 Task: Create a due date automation trigger when advanced on, on the tuesday after a card is due add basic without any labels at 11:00 AM.
Action: Mouse moved to (1191, 375)
Screenshot: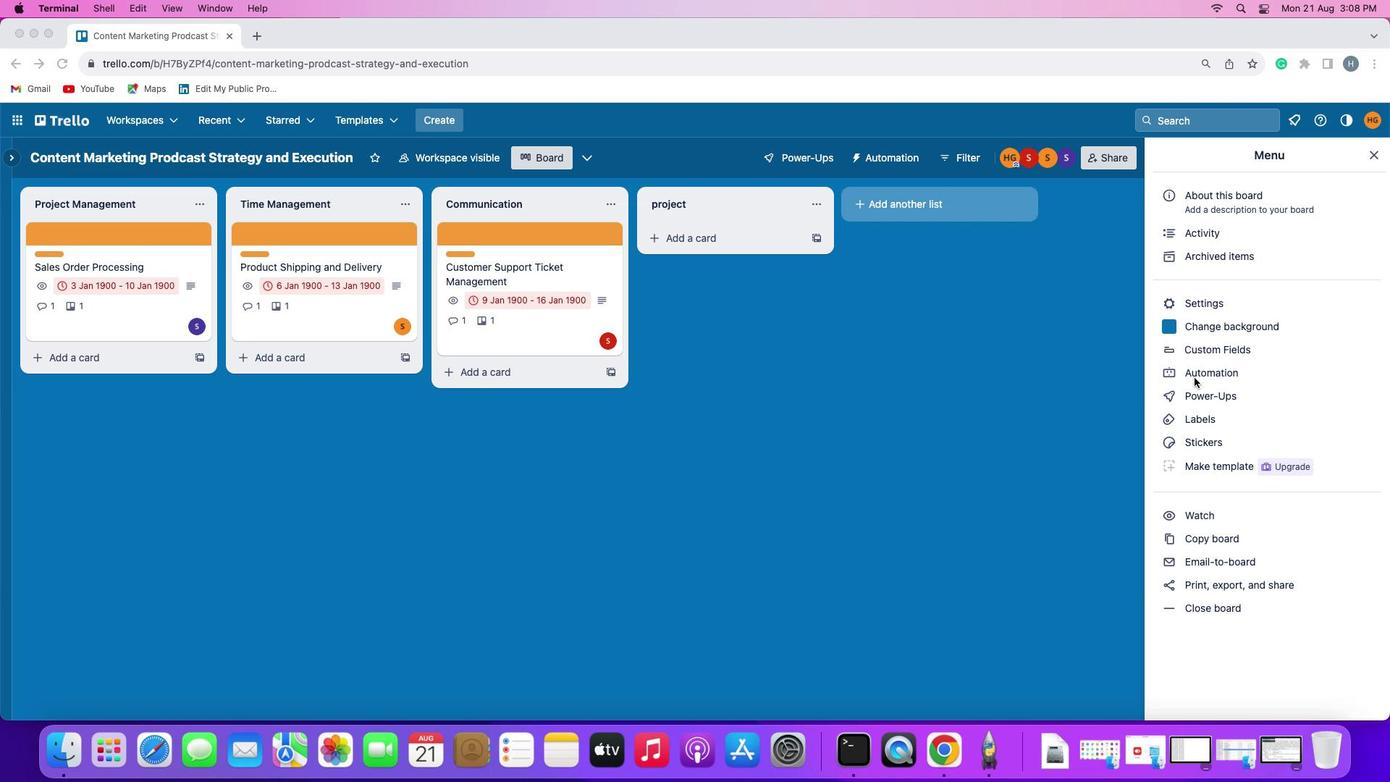 
Action: Mouse pressed left at (1191, 375)
Screenshot: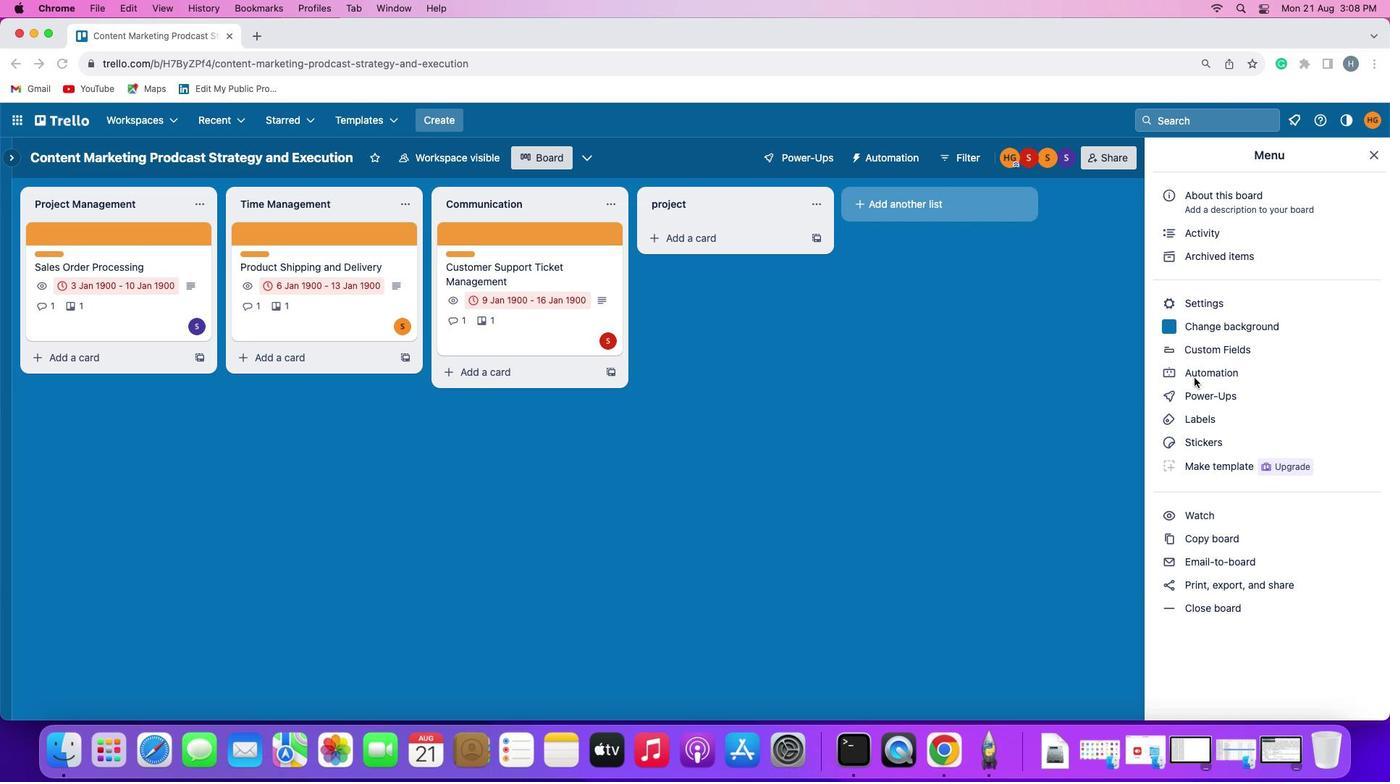 
Action: Mouse pressed left at (1191, 375)
Screenshot: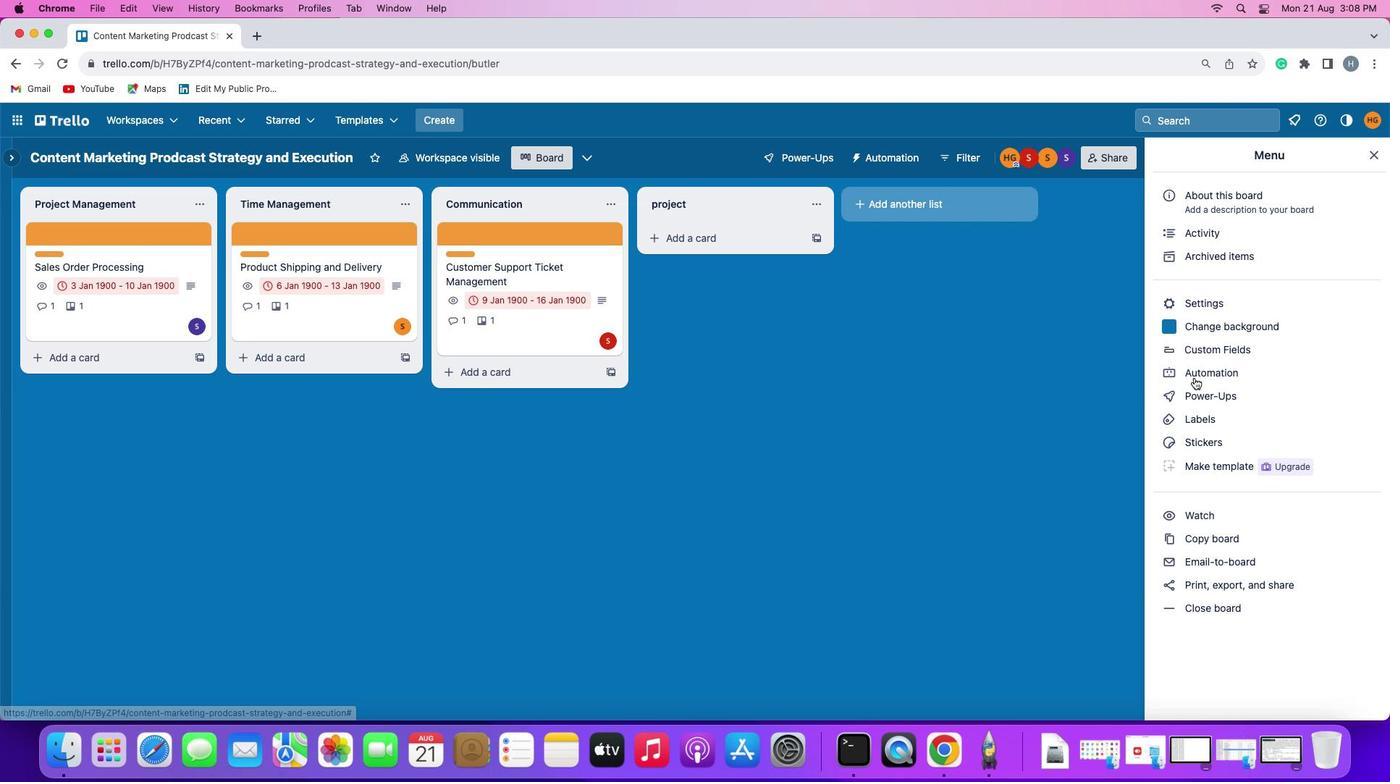 
Action: Mouse moved to (94, 335)
Screenshot: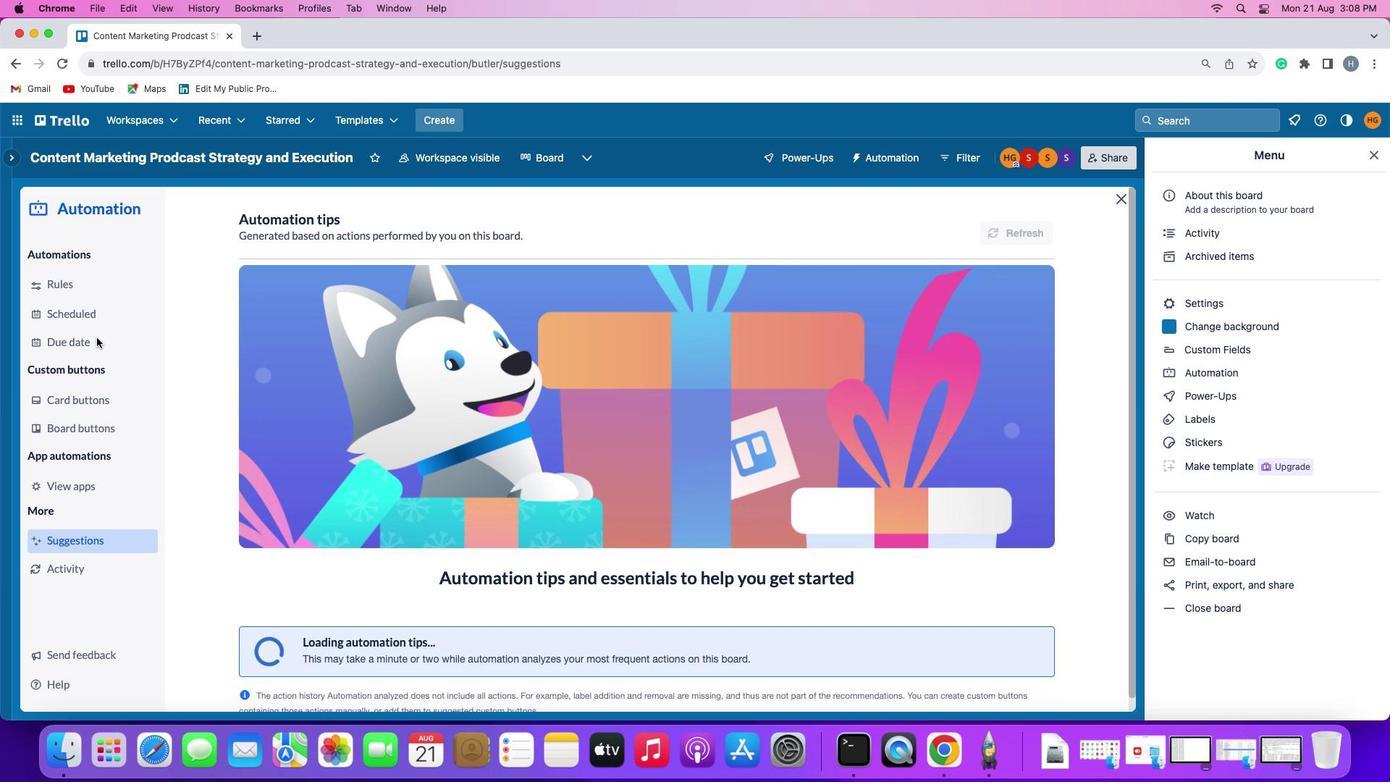 
Action: Mouse pressed left at (94, 335)
Screenshot: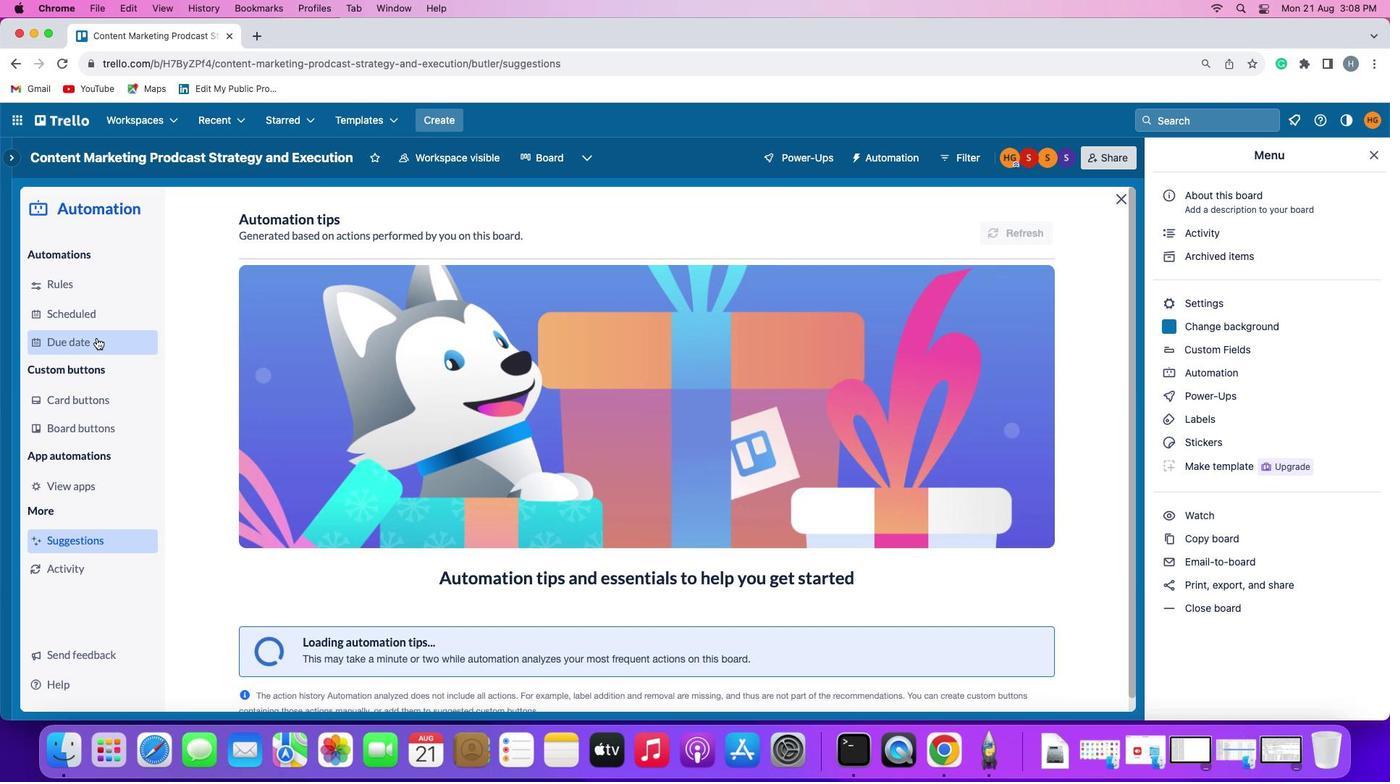 
Action: Mouse moved to (995, 217)
Screenshot: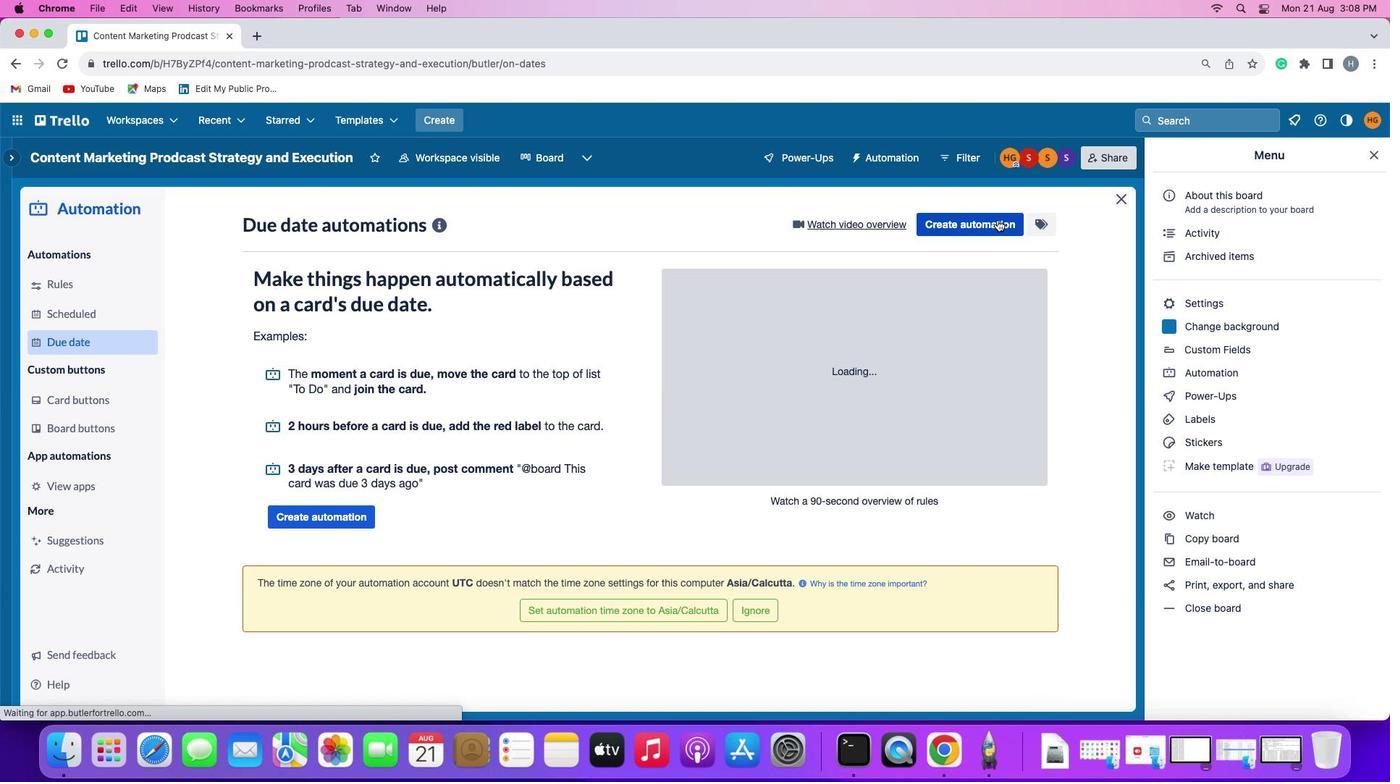 
Action: Mouse pressed left at (995, 217)
Screenshot: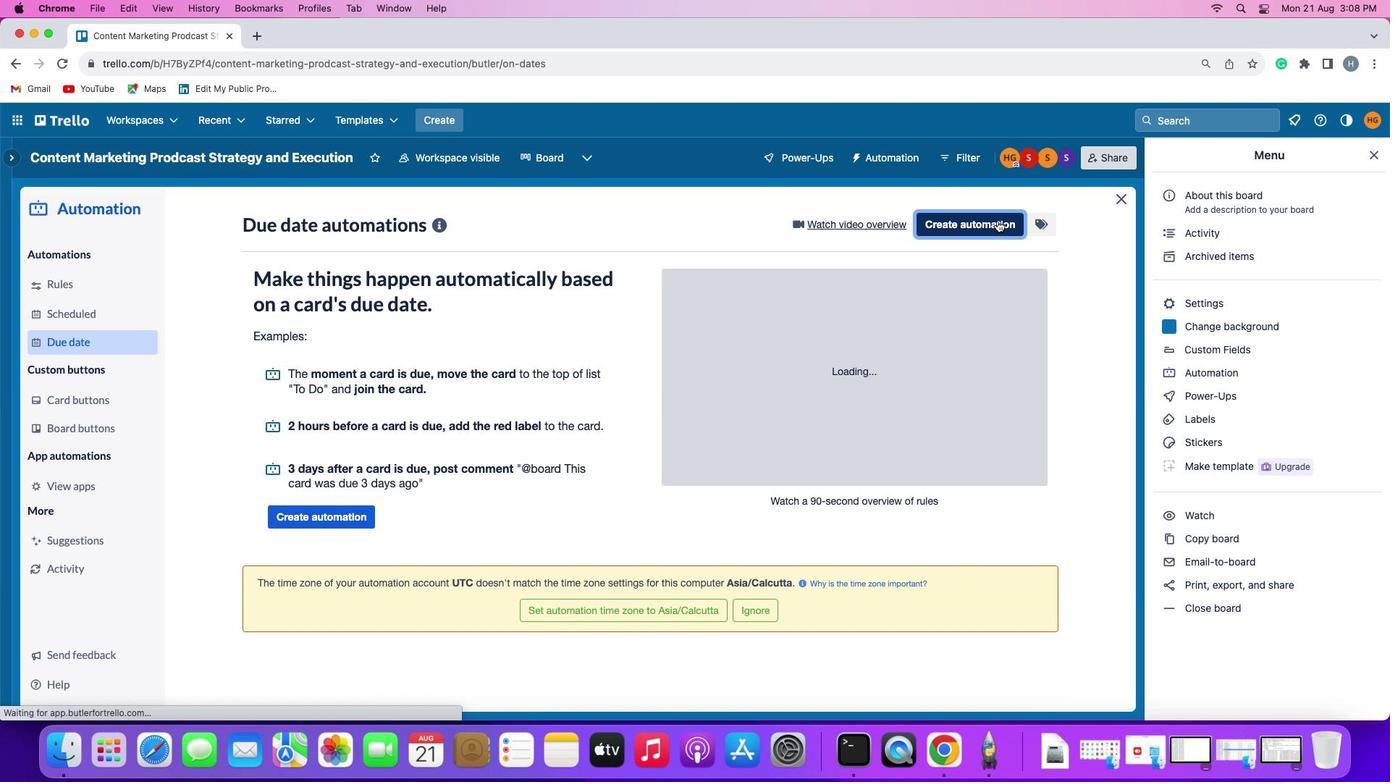 
Action: Mouse moved to (280, 356)
Screenshot: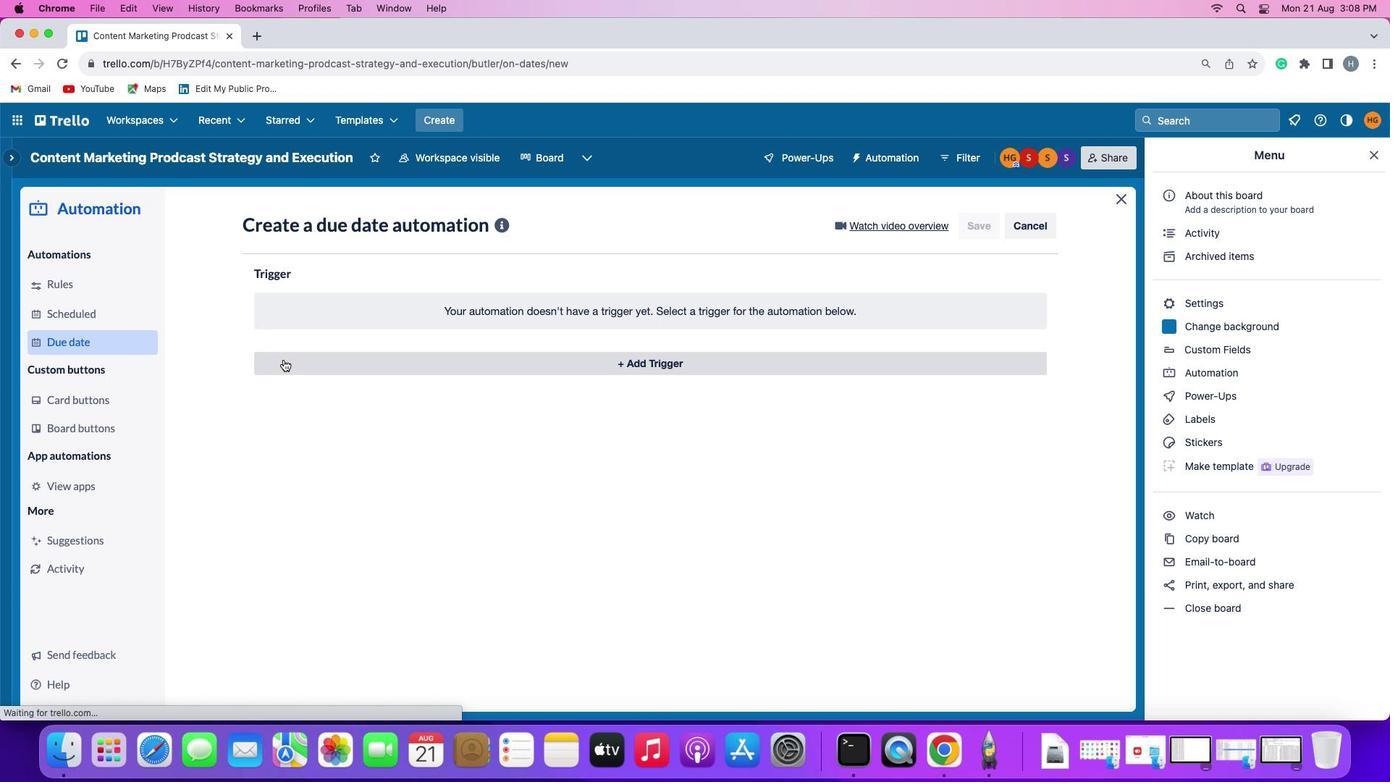 
Action: Mouse pressed left at (280, 356)
Screenshot: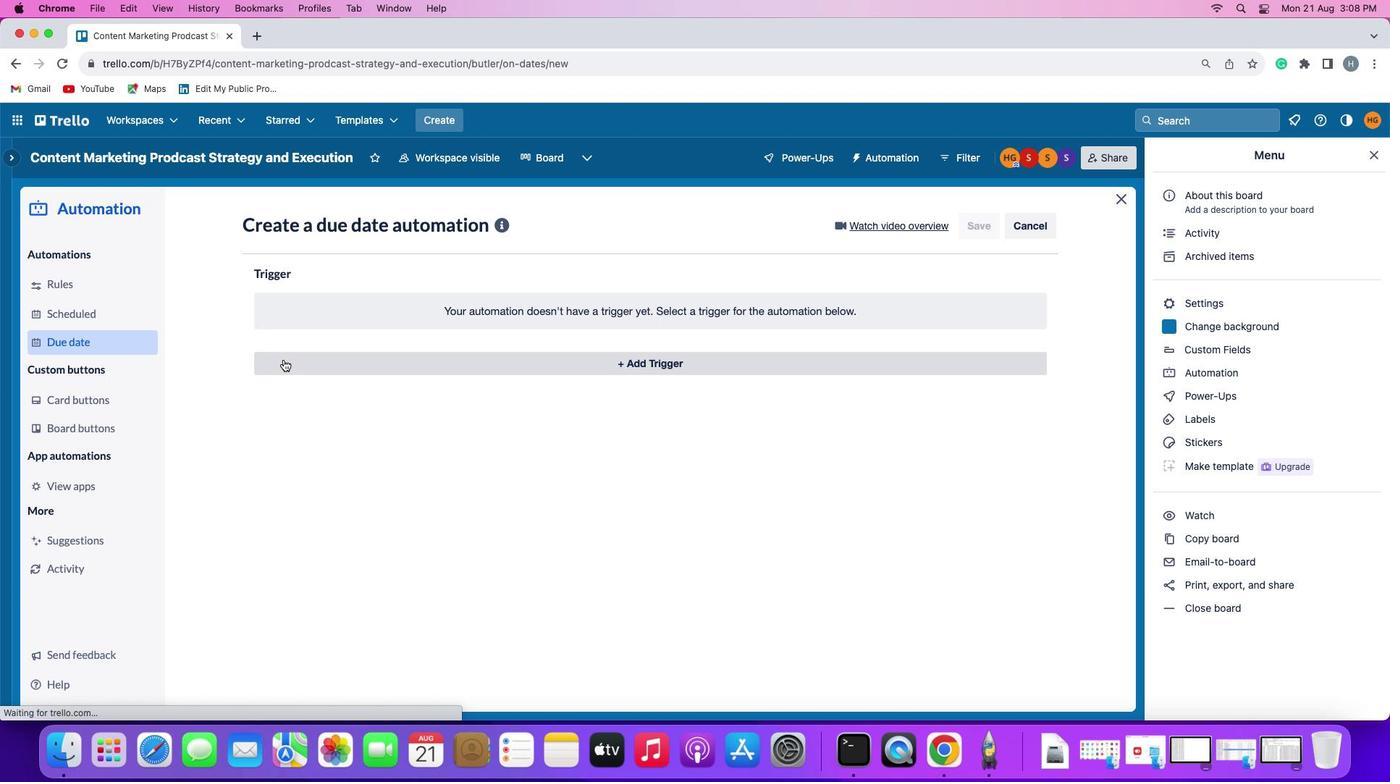 
Action: Mouse moved to (328, 631)
Screenshot: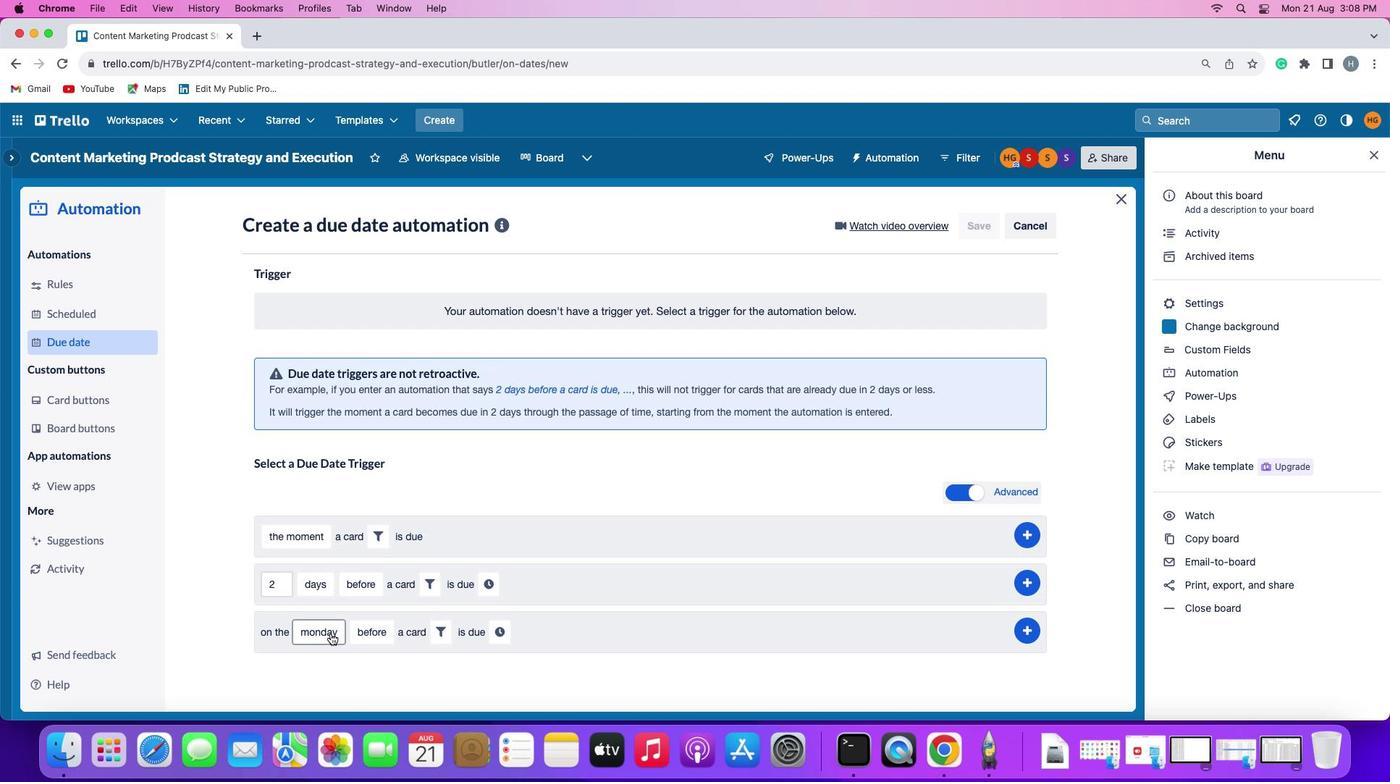 
Action: Mouse pressed left at (328, 631)
Screenshot: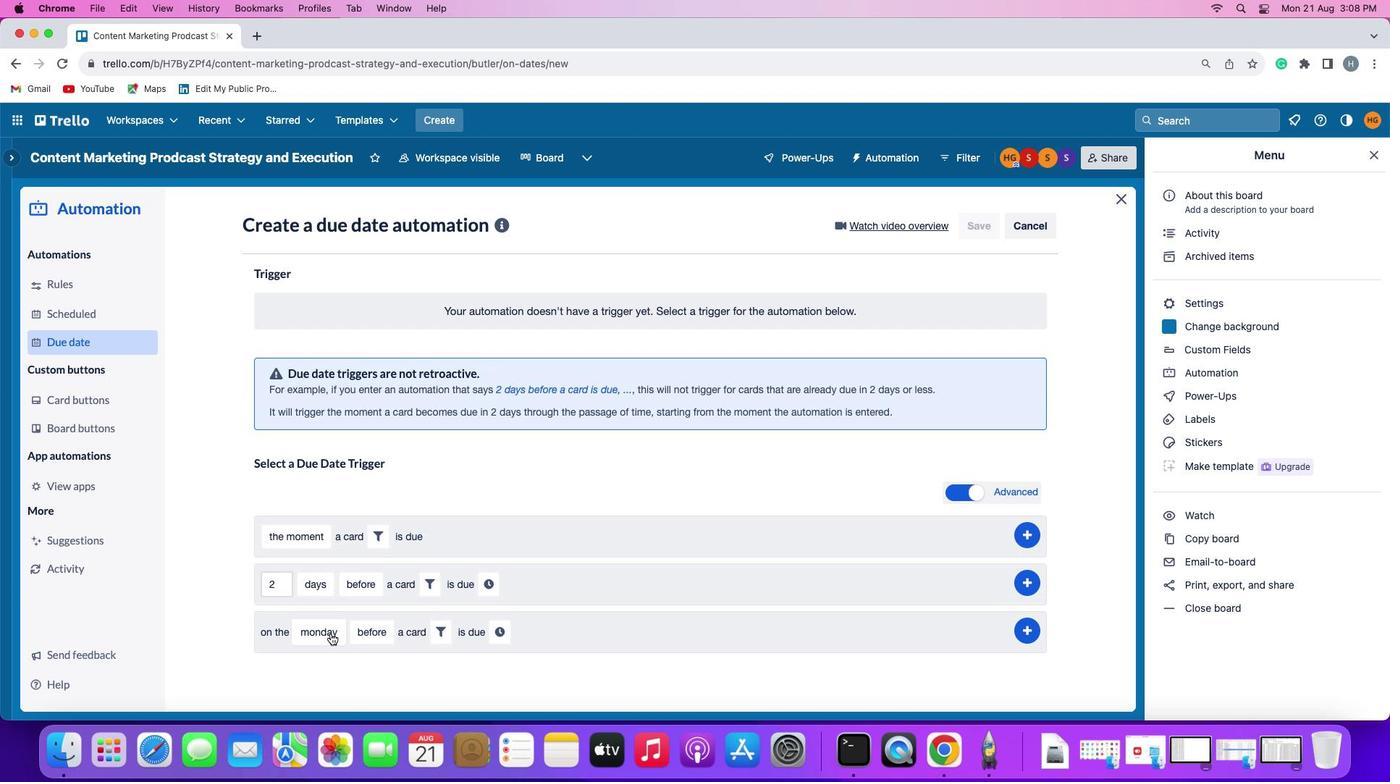 
Action: Mouse moved to (349, 455)
Screenshot: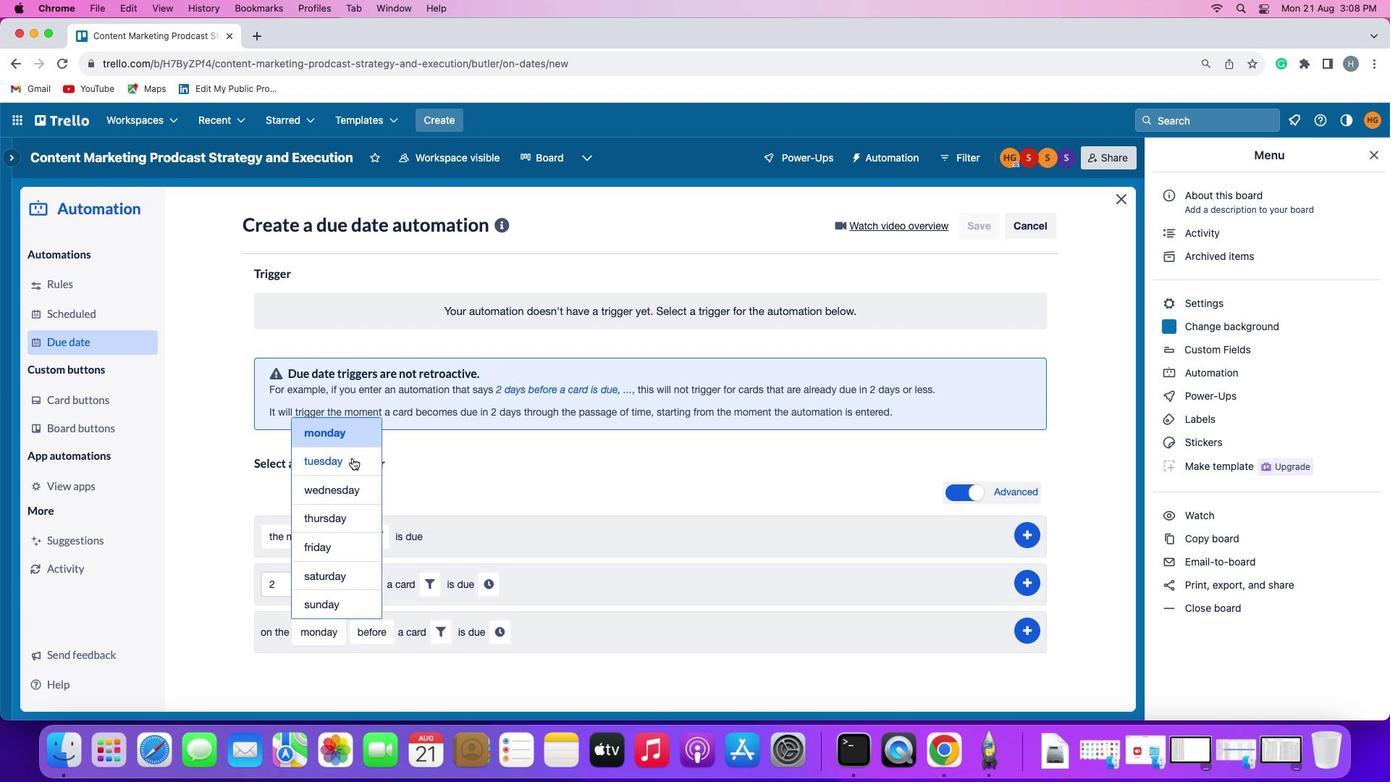 
Action: Mouse pressed left at (349, 455)
Screenshot: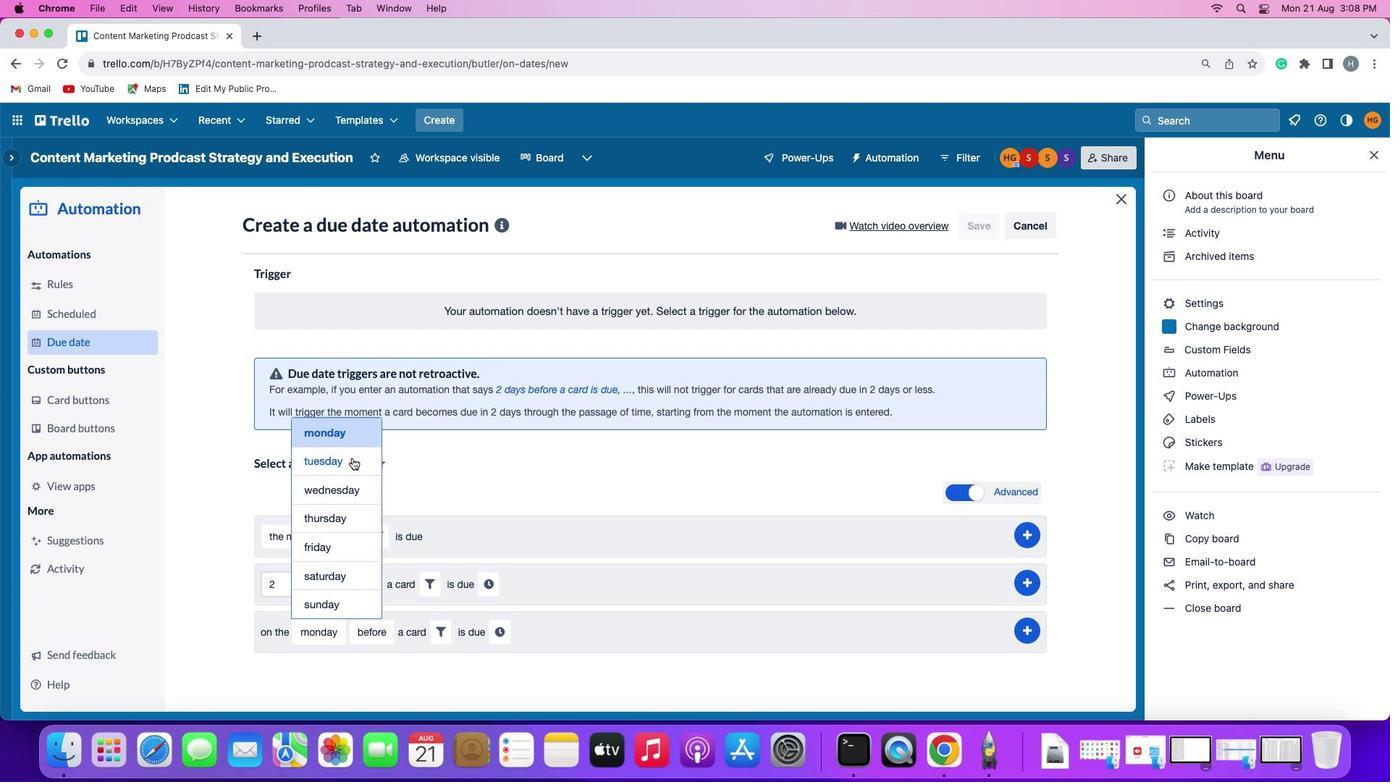 
Action: Mouse moved to (368, 629)
Screenshot: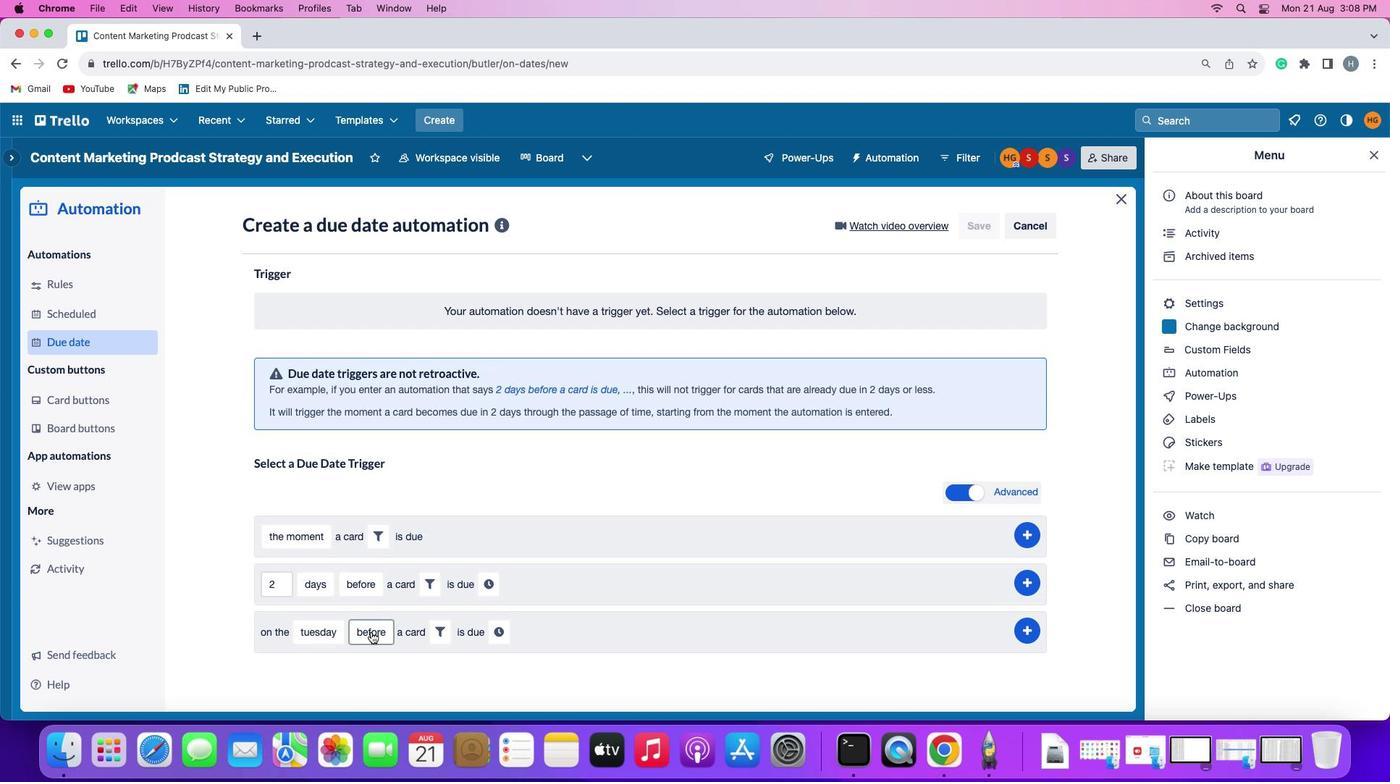 
Action: Mouse pressed left at (368, 629)
Screenshot: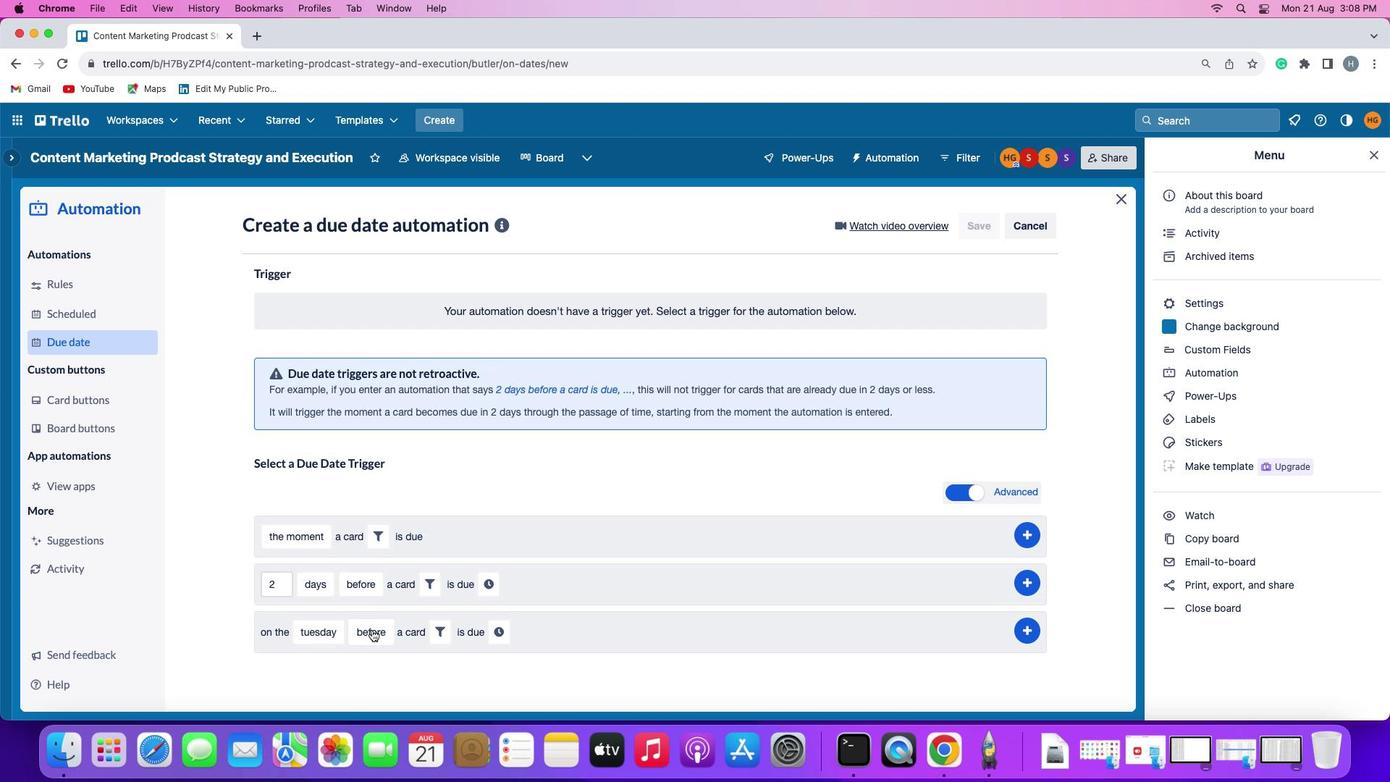 
Action: Mouse moved to (389, 544)
Screenshot: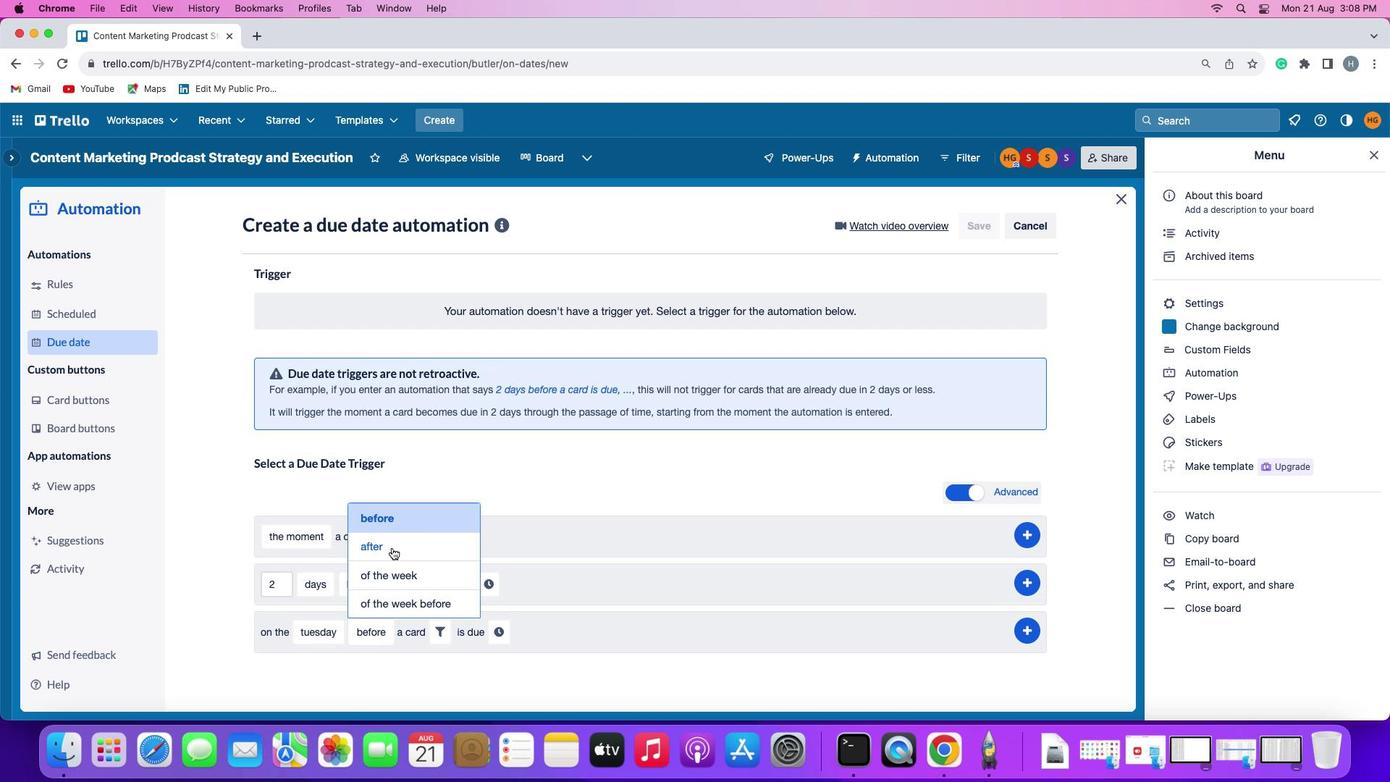 
Action: Mouse pressed left at (389, 544)
Screenshot: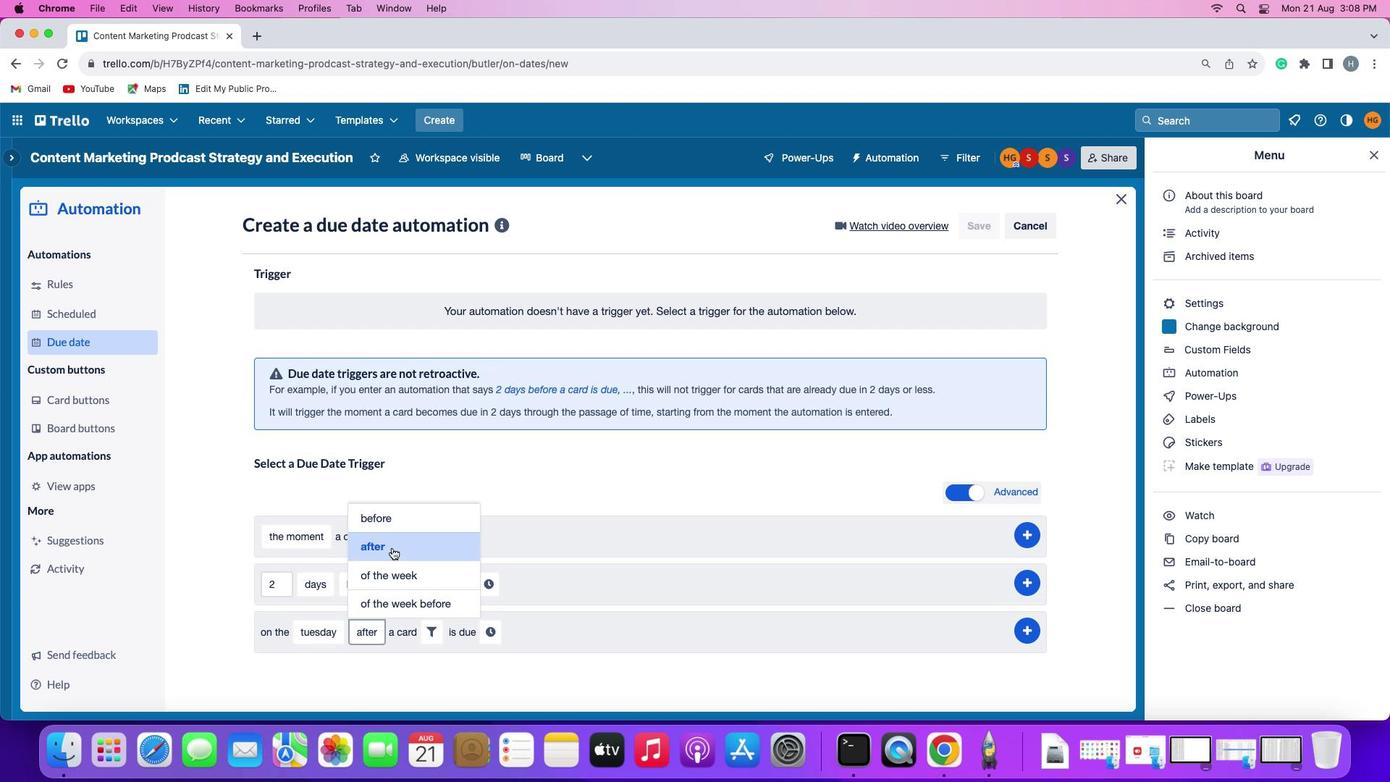 
Action: Mouse moved to (428, 626)
Screenshot: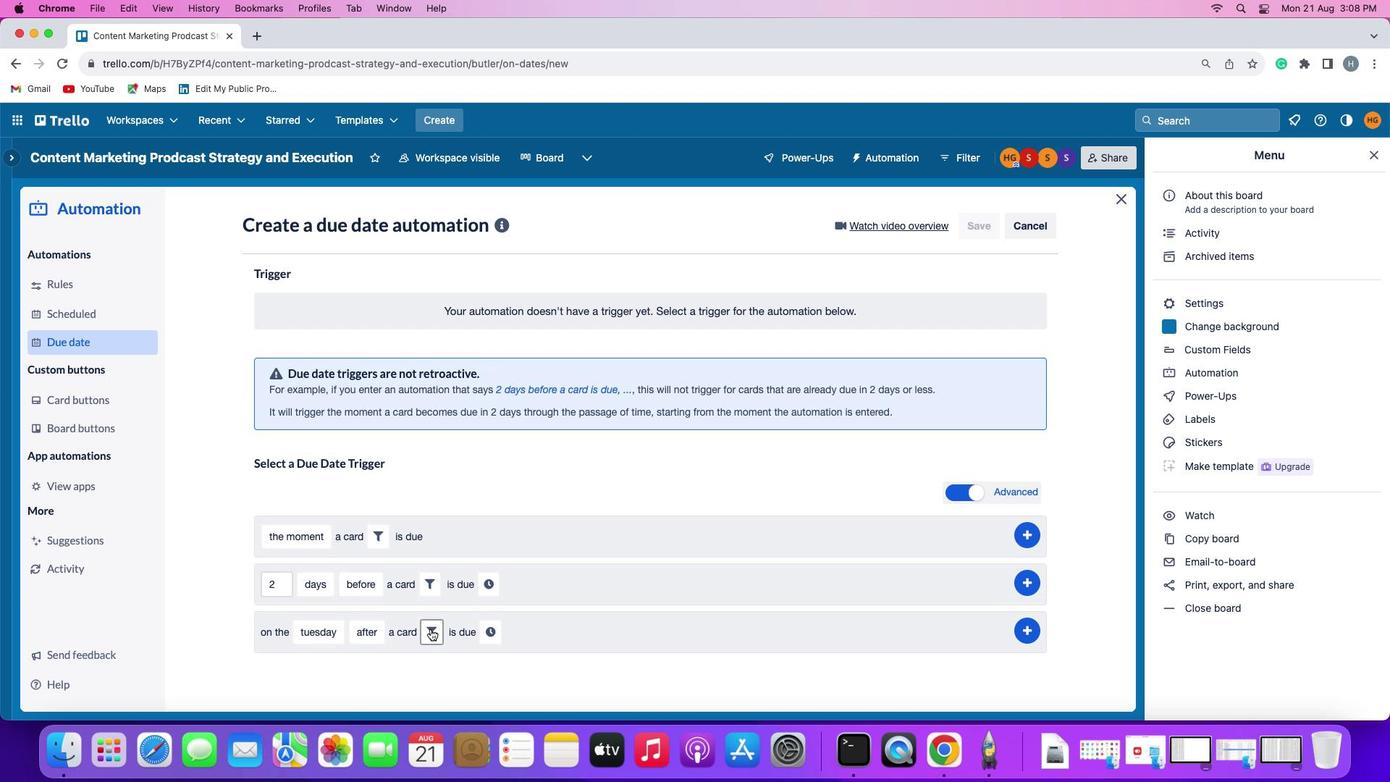 
Action: Mouse pressed left at (428, 626)
Screenshot: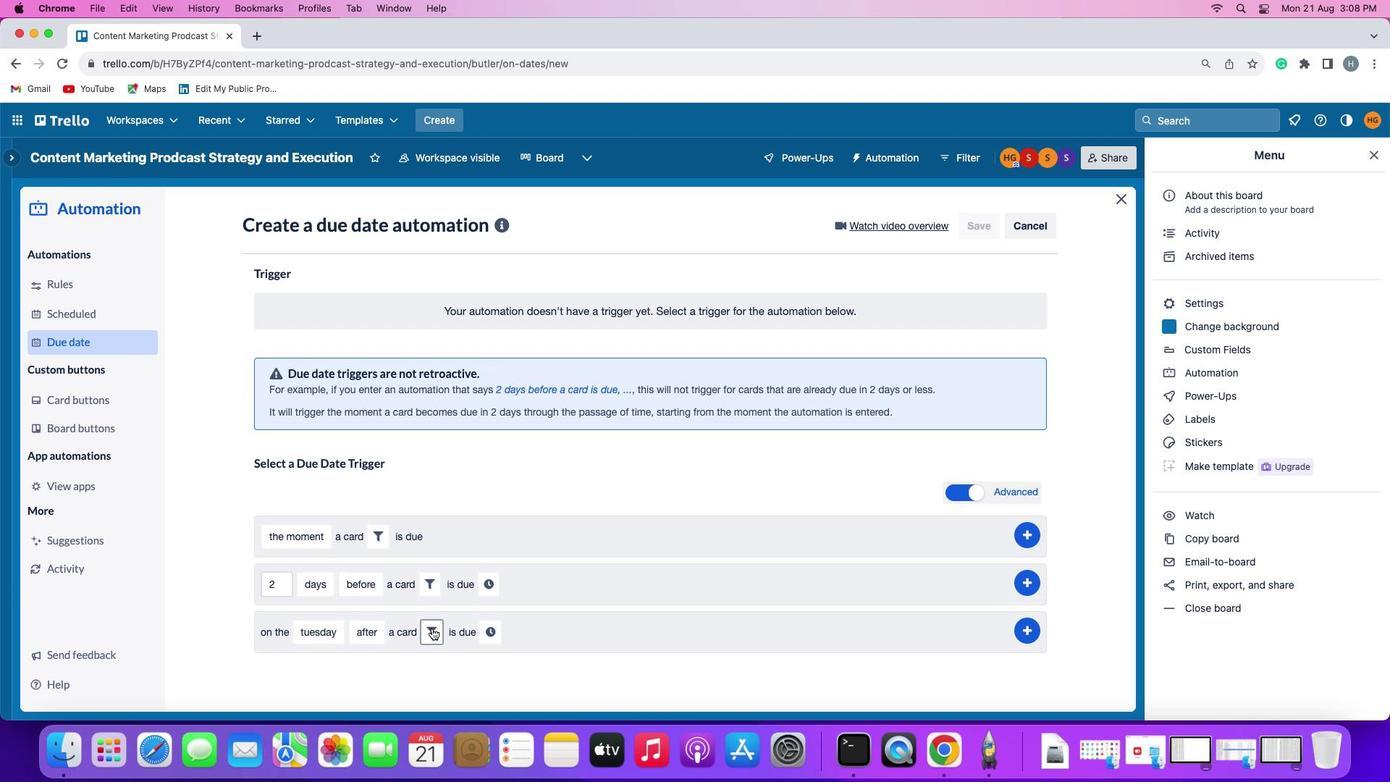 
Action: Mouse moved to (394, 665)
Screenshot: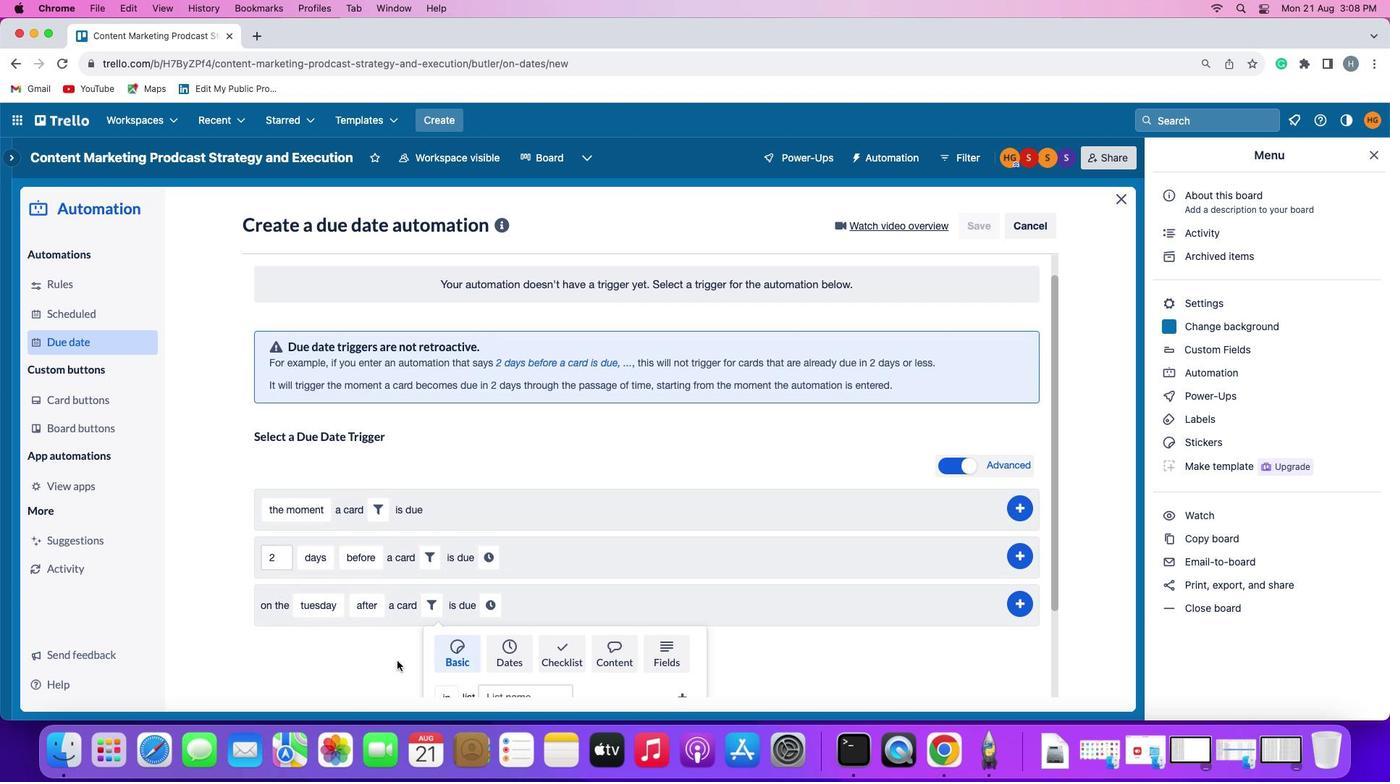 
Action: Mouse scrolled (394, 665) with delta (-2, -2)
Screenshot: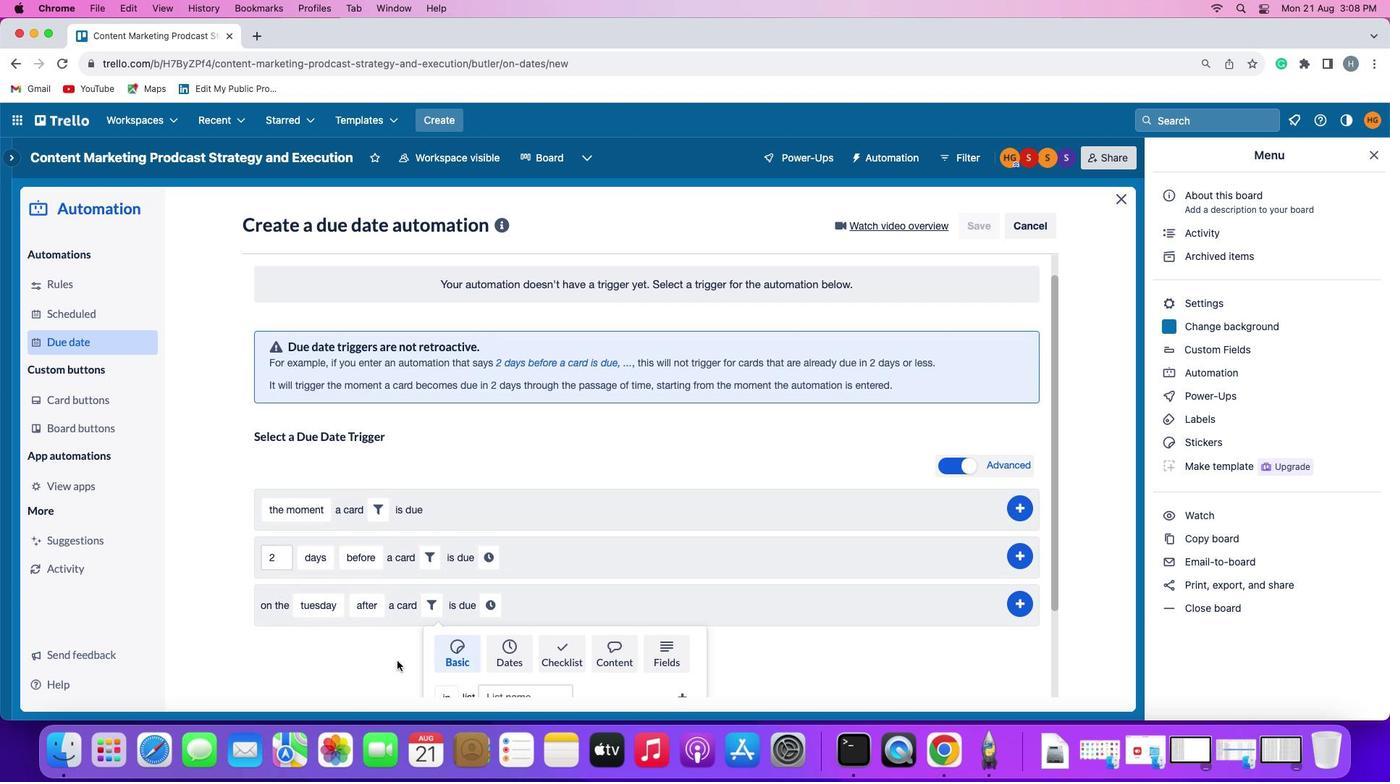 
Action: Mouse moved to (394, 665)
Screenshot: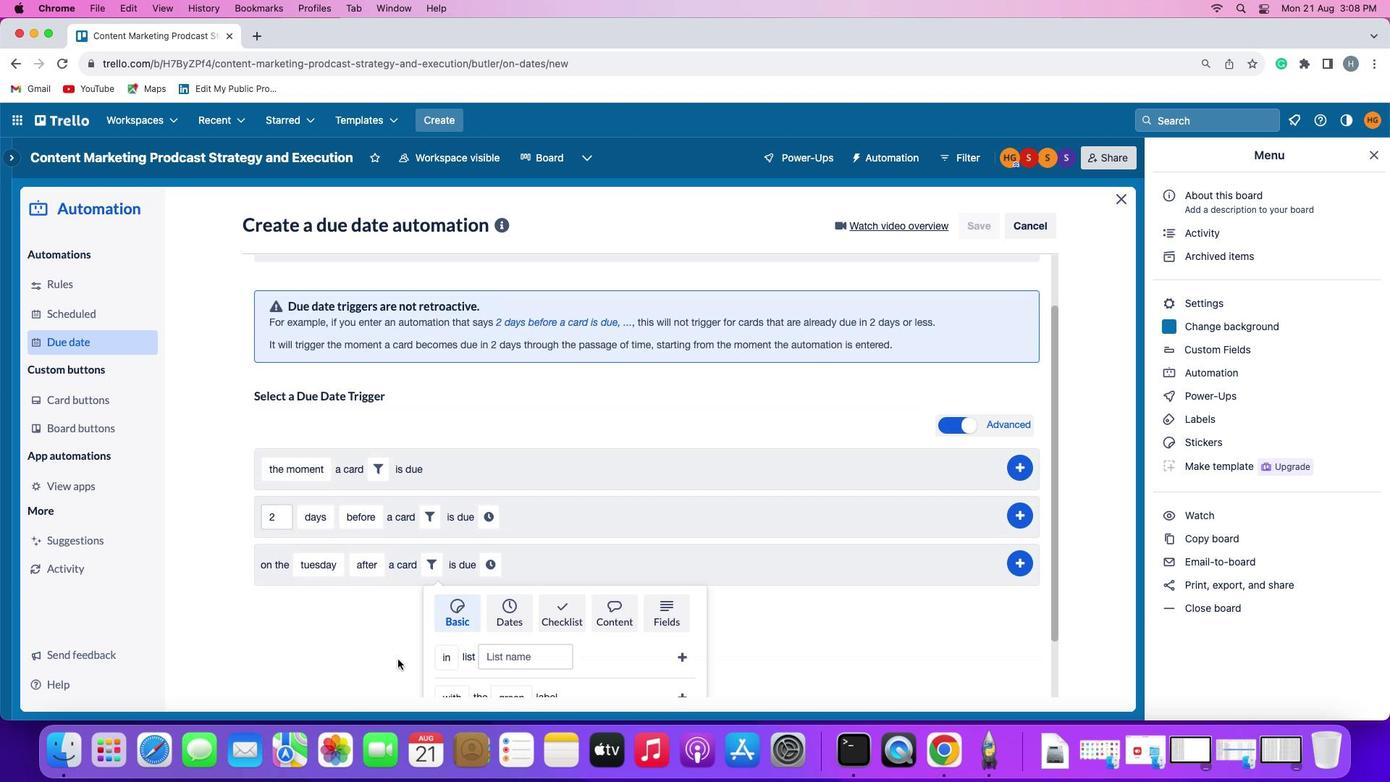 
Action: Mouse scrolled (394, 665) with delta (-2, -2)
Screenshot: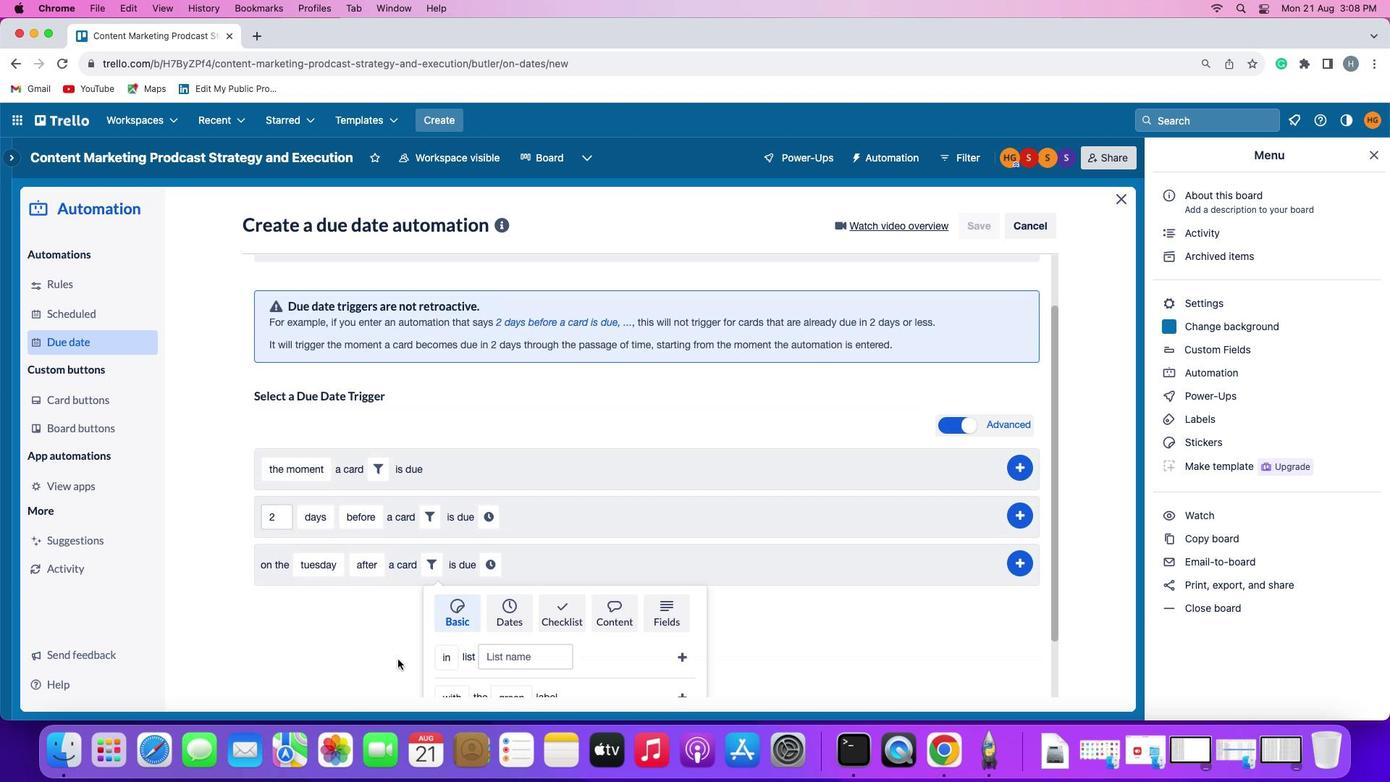 
Action: Mouse moved to (394, 664)
Screenshot: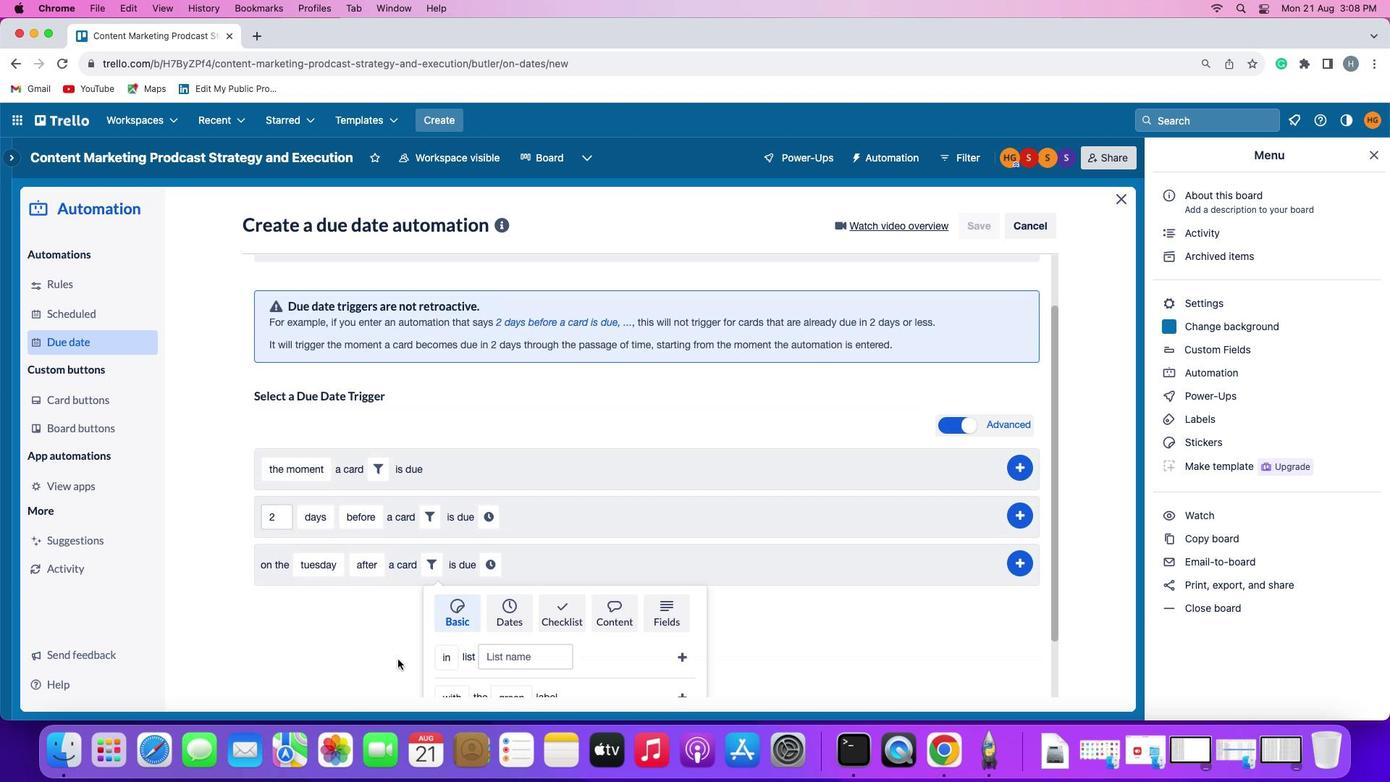 
Action: Mouse scrolled (394, 664) with delta (-2, -5)
Screenshot: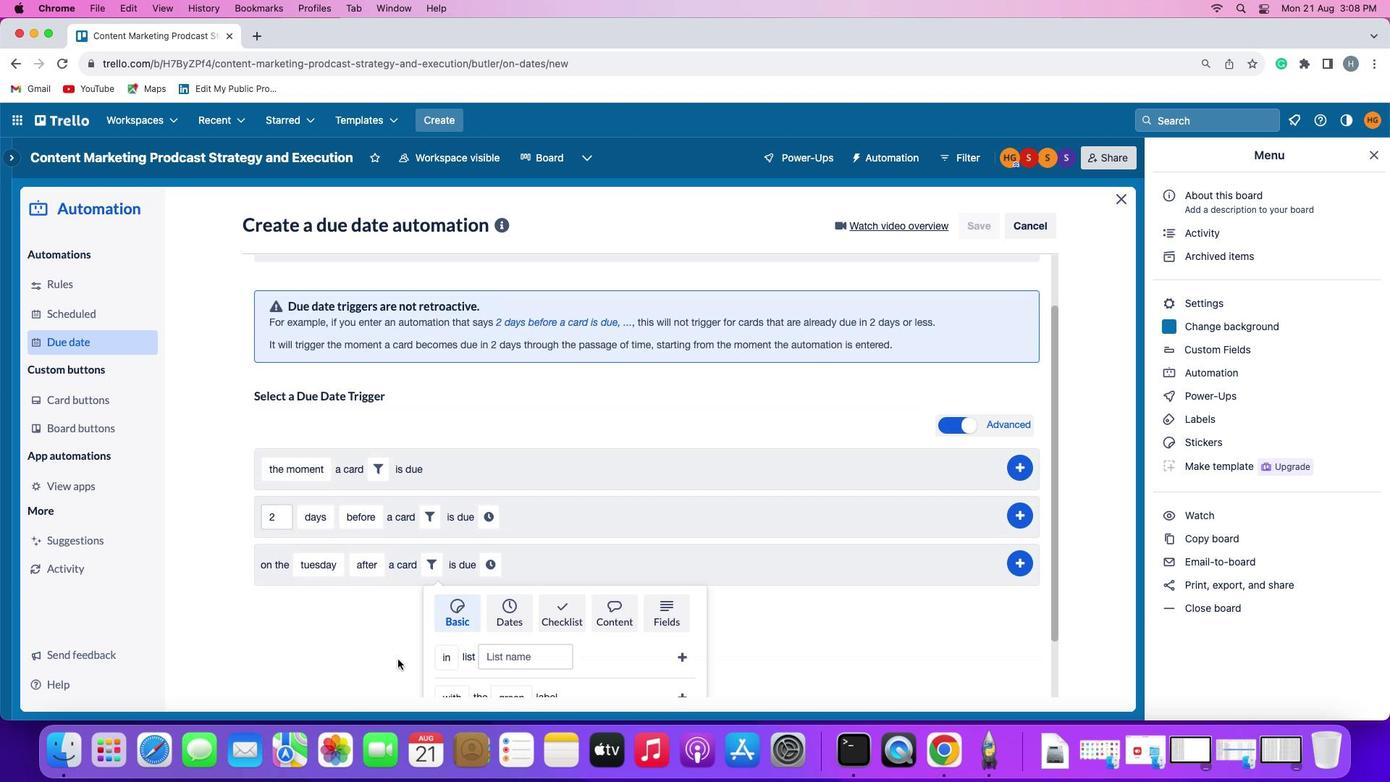 
Action: Mouse moved to (394, 662)
Screenshot: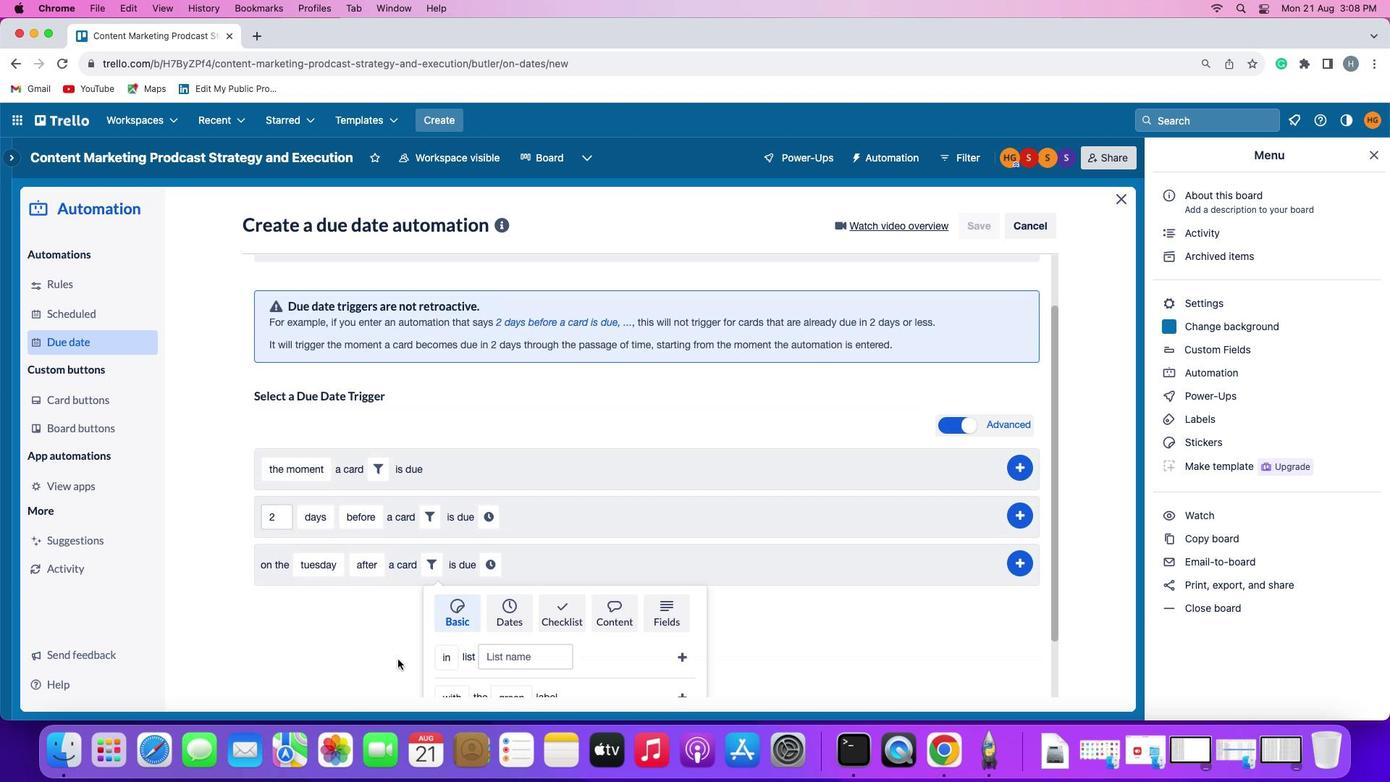 
Action: Mouse scrolled (394, 662) with delta (-2, -5)
Screenshot: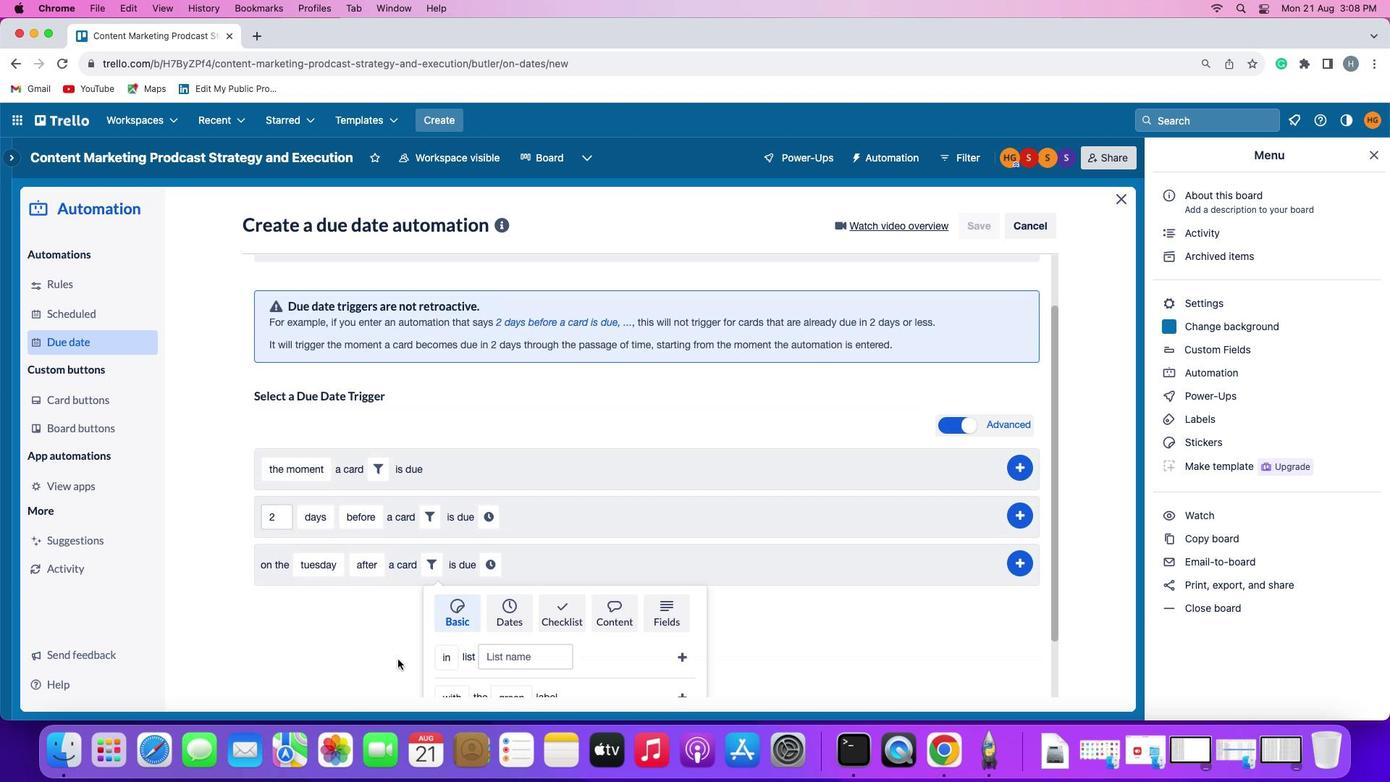 
Action: Mouse moved to (394, 660)
Screenshot: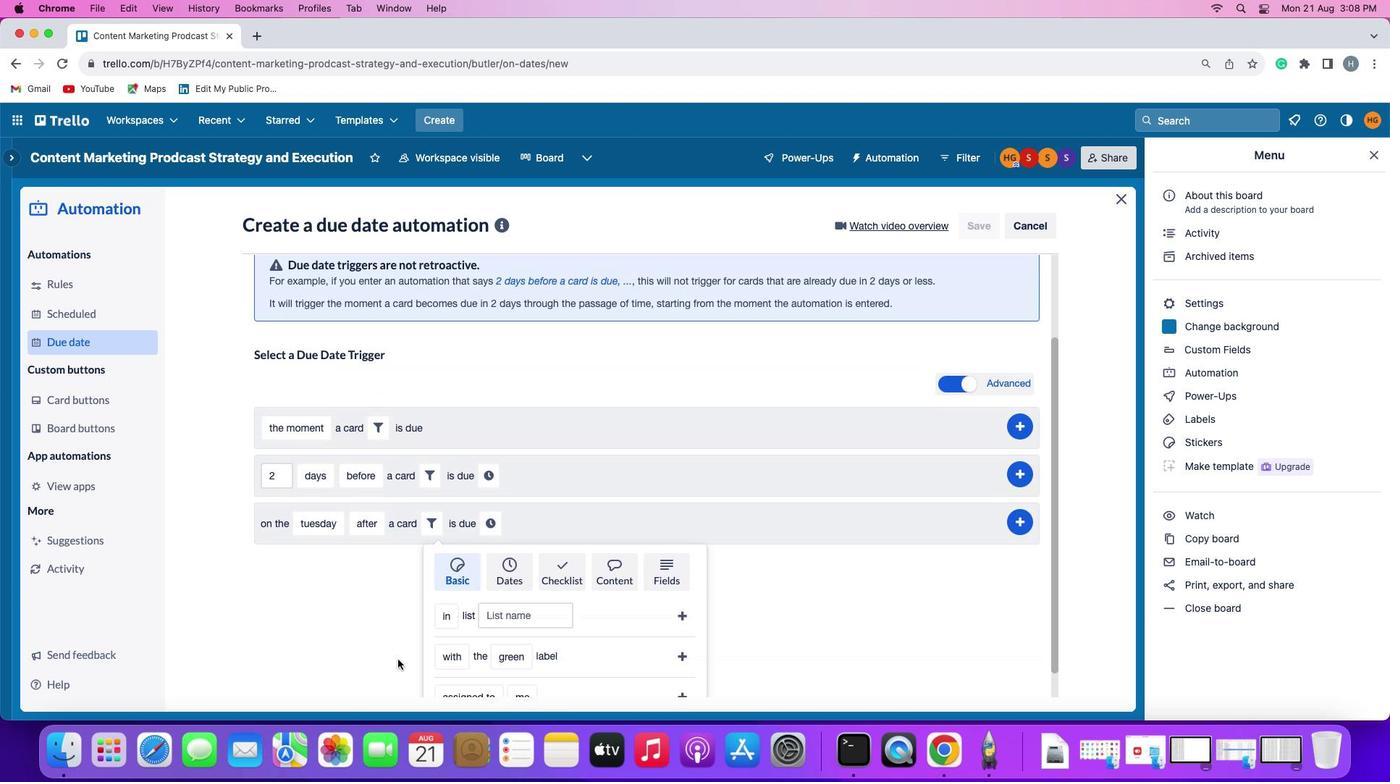 
Action: Mouse scrolled (394, 660) with delta (-2, -6)
Screenshot: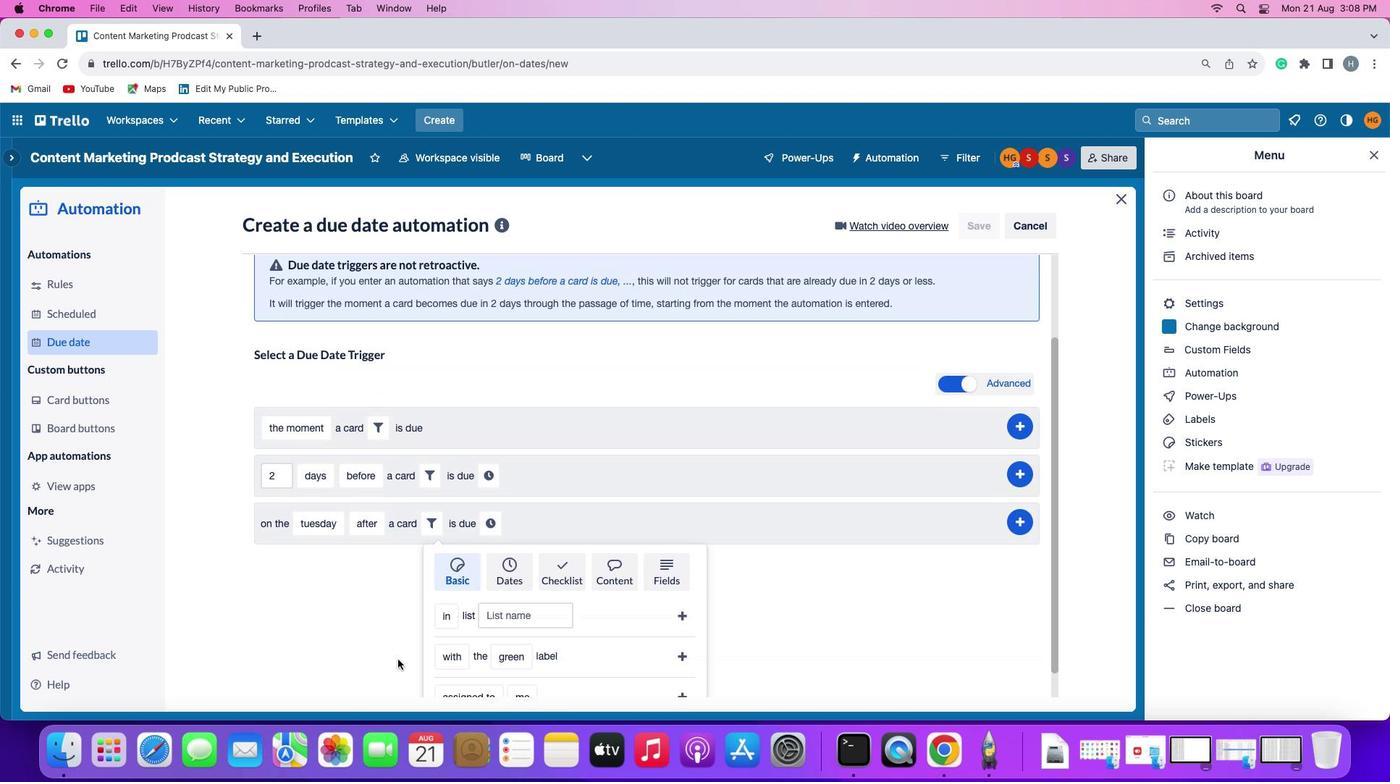 
Action: Mouse moved to (395, 656)
Screenshot: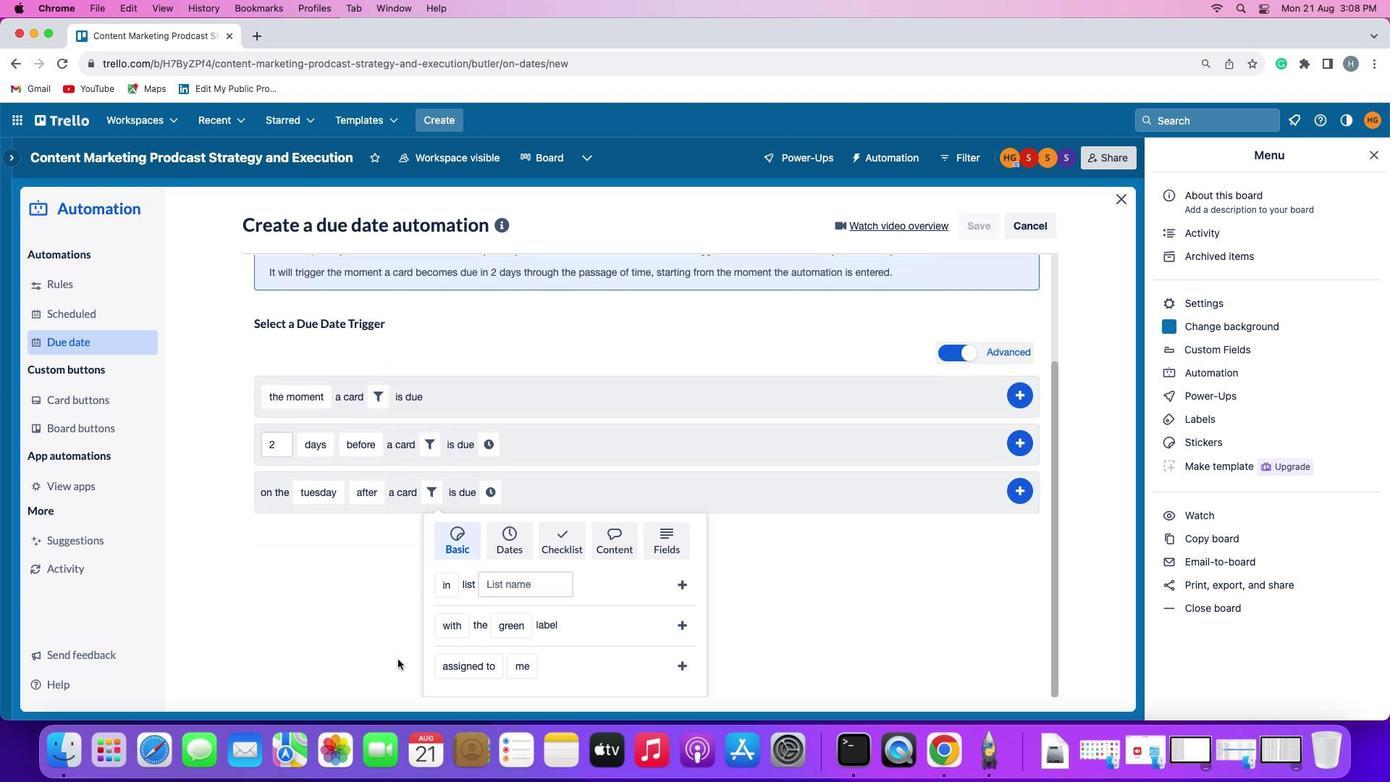 
Action: Mouse scrolled (395, 656) with delta (-2, -2)
Screenshot: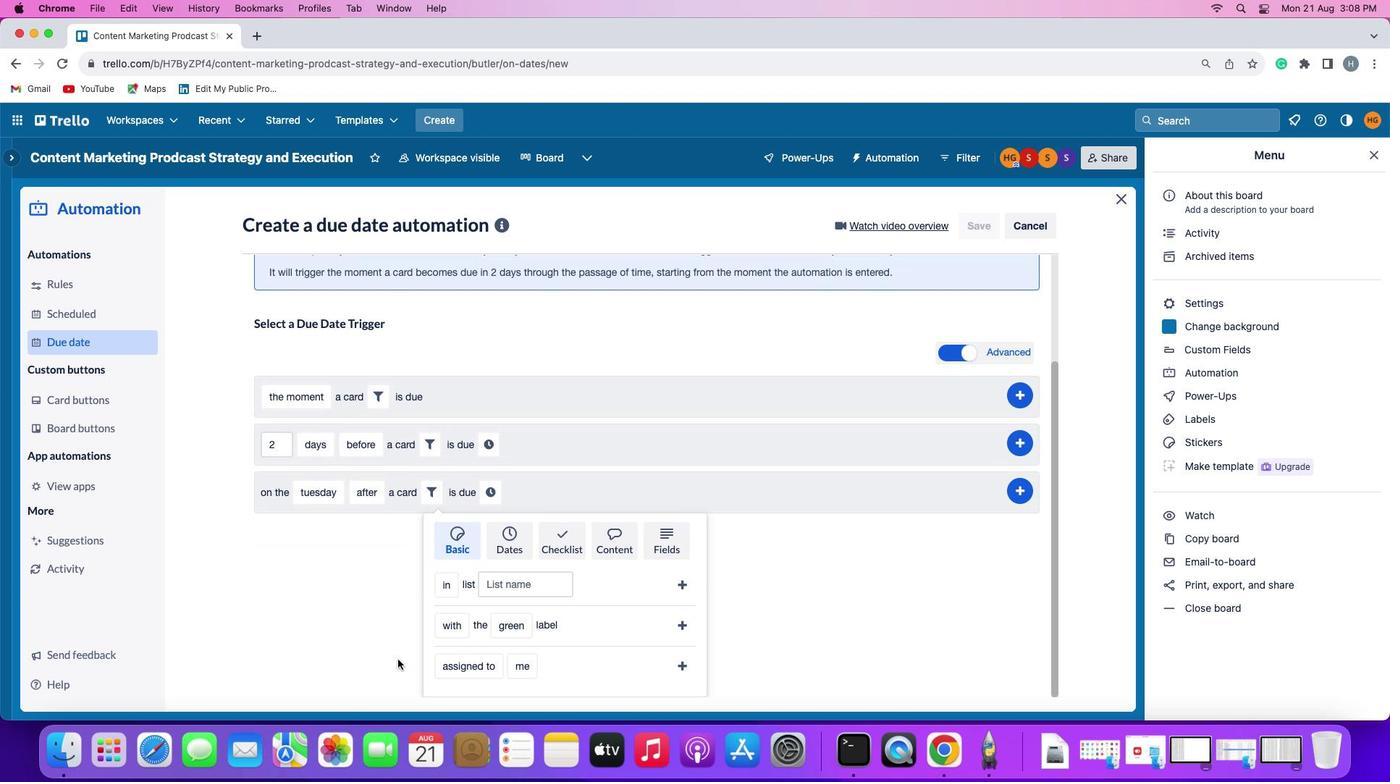
Action: Mouse scrolled (395, 656) with delta (-2, -2)
Screenshot: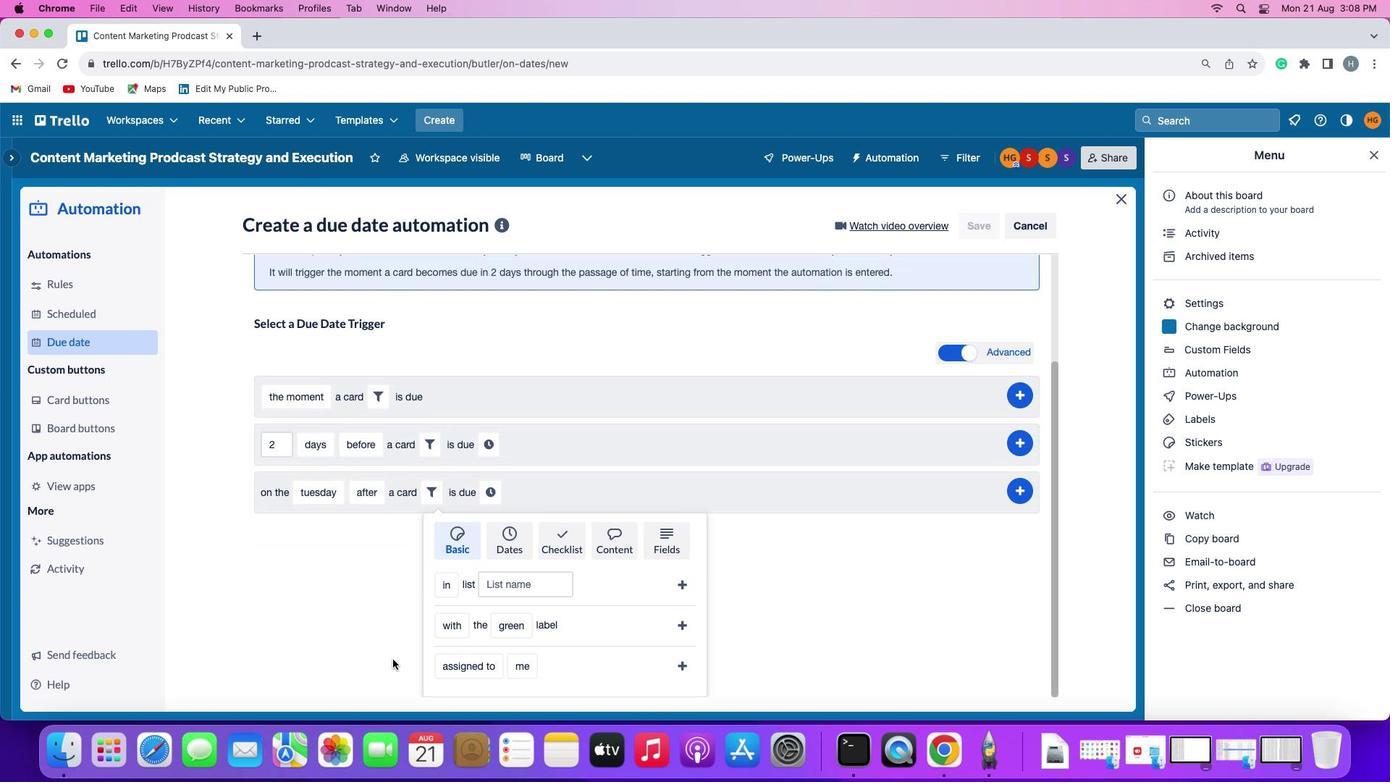 
Action: Mouse moved to (394, 656)
Screenshot: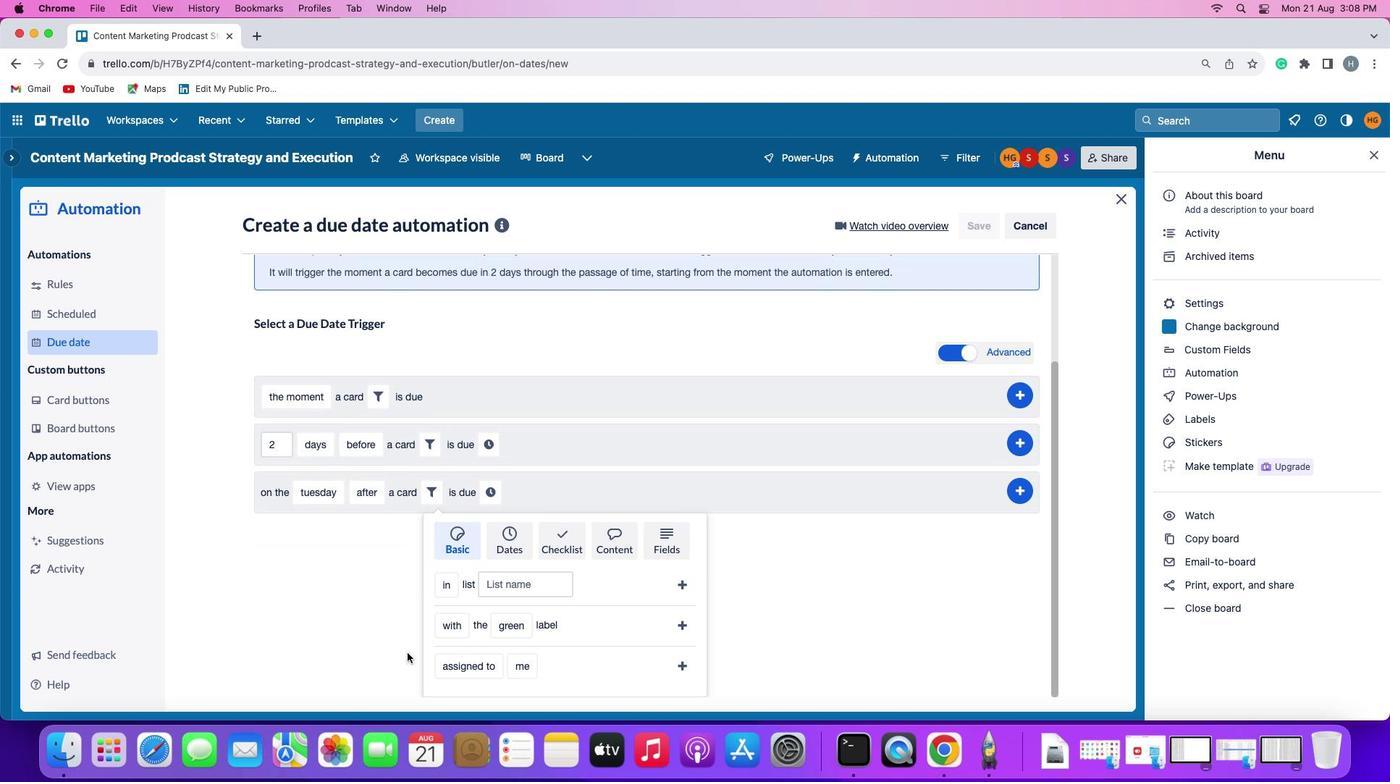
Action: Mouse scrolled (394, 656) with delta (-2, -3)
Screenshot: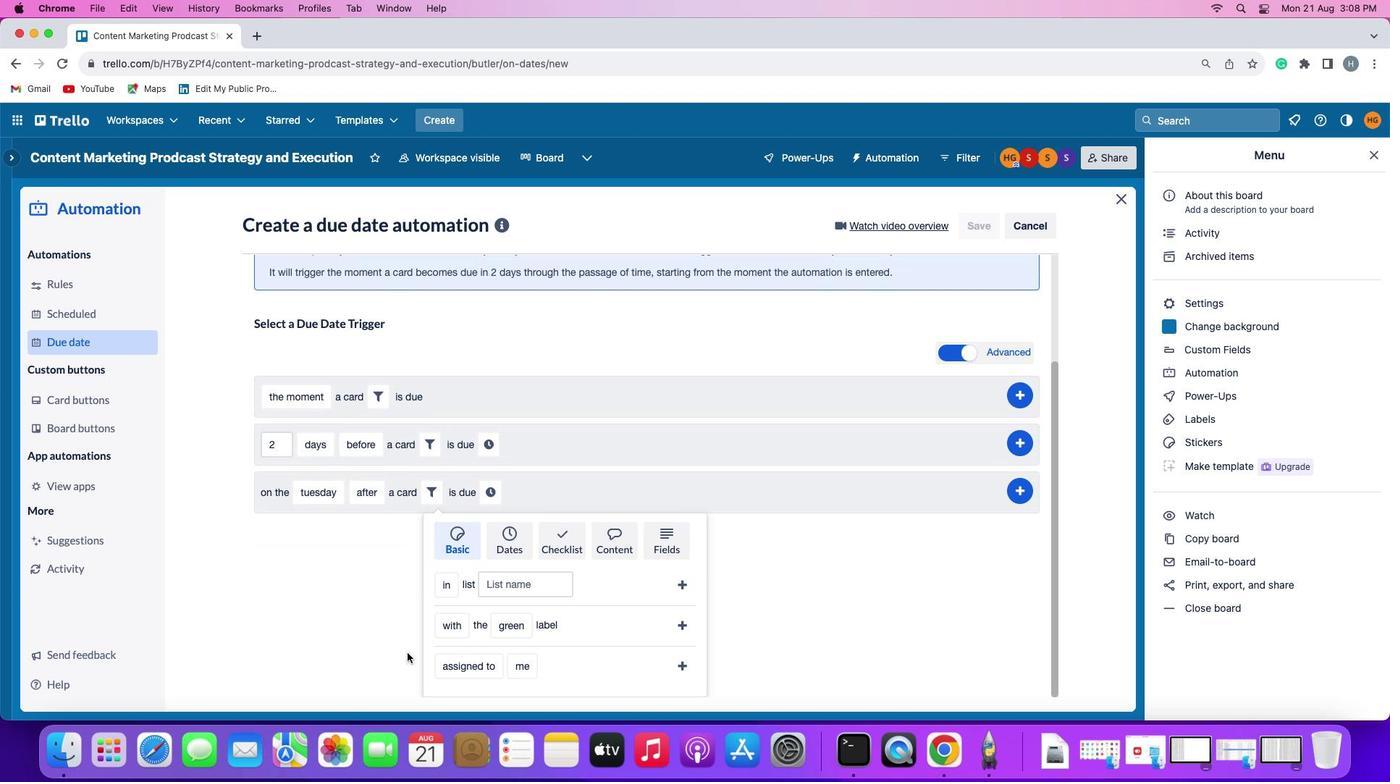 
Action: Mouse moved to (447, 619)
Screenshot: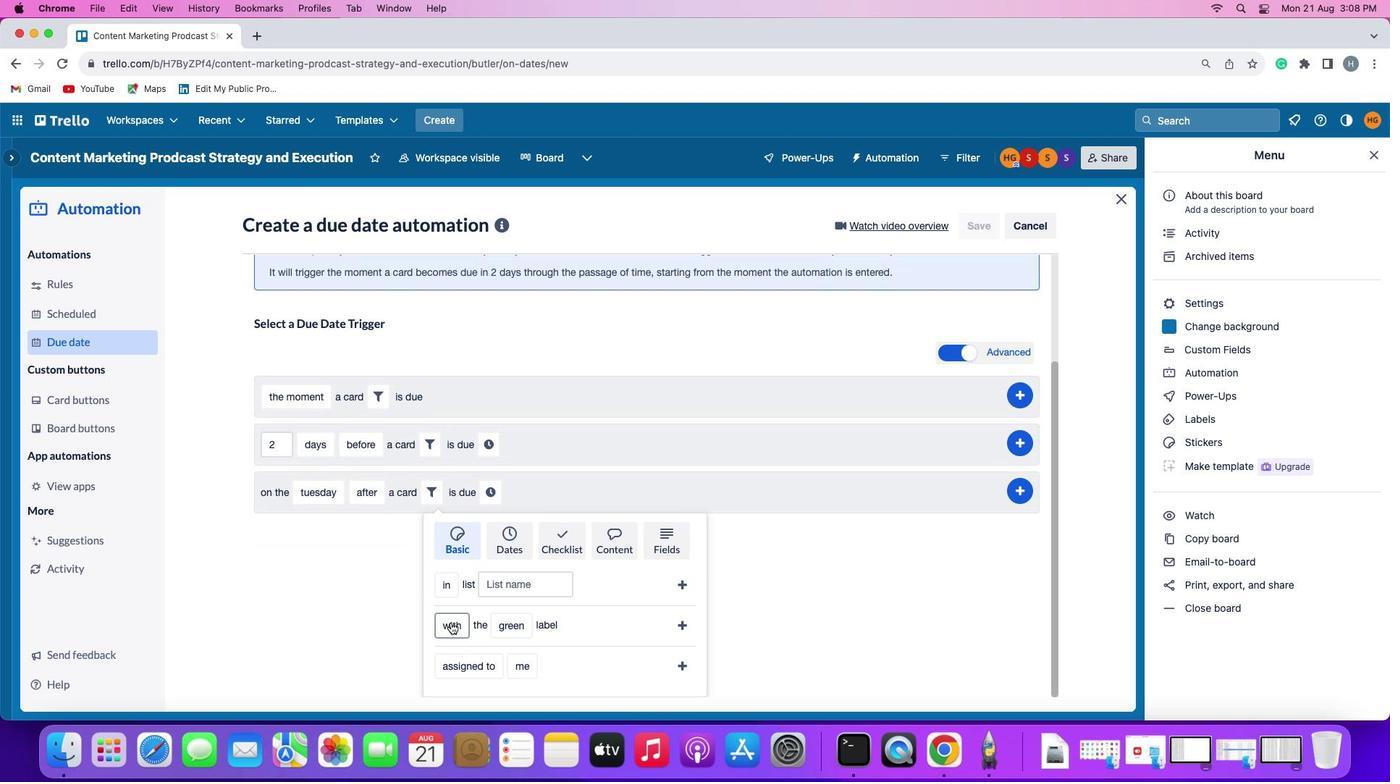 
Action: Mouse pressed left at (447, 619)
Screenshot: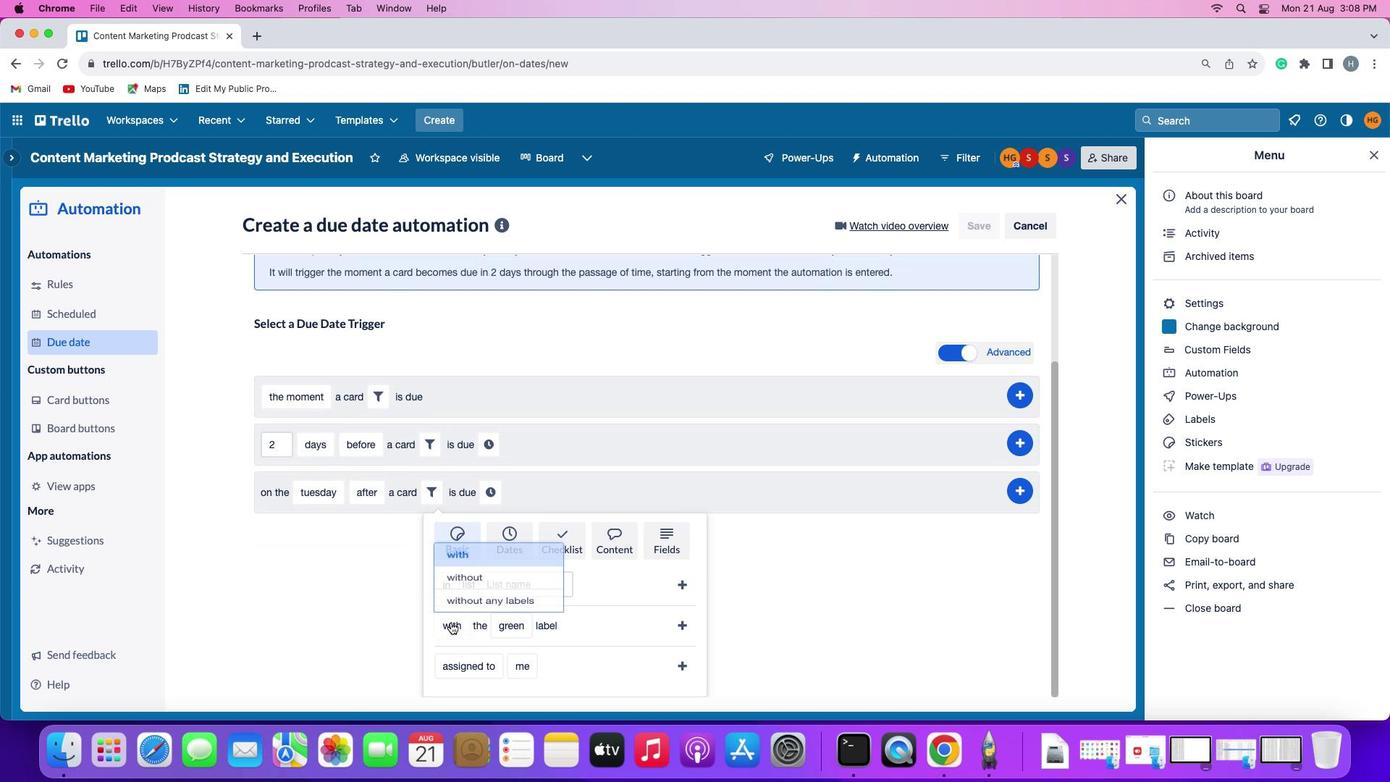 
Action: Mouse moved to (468, 596)
Screenshot: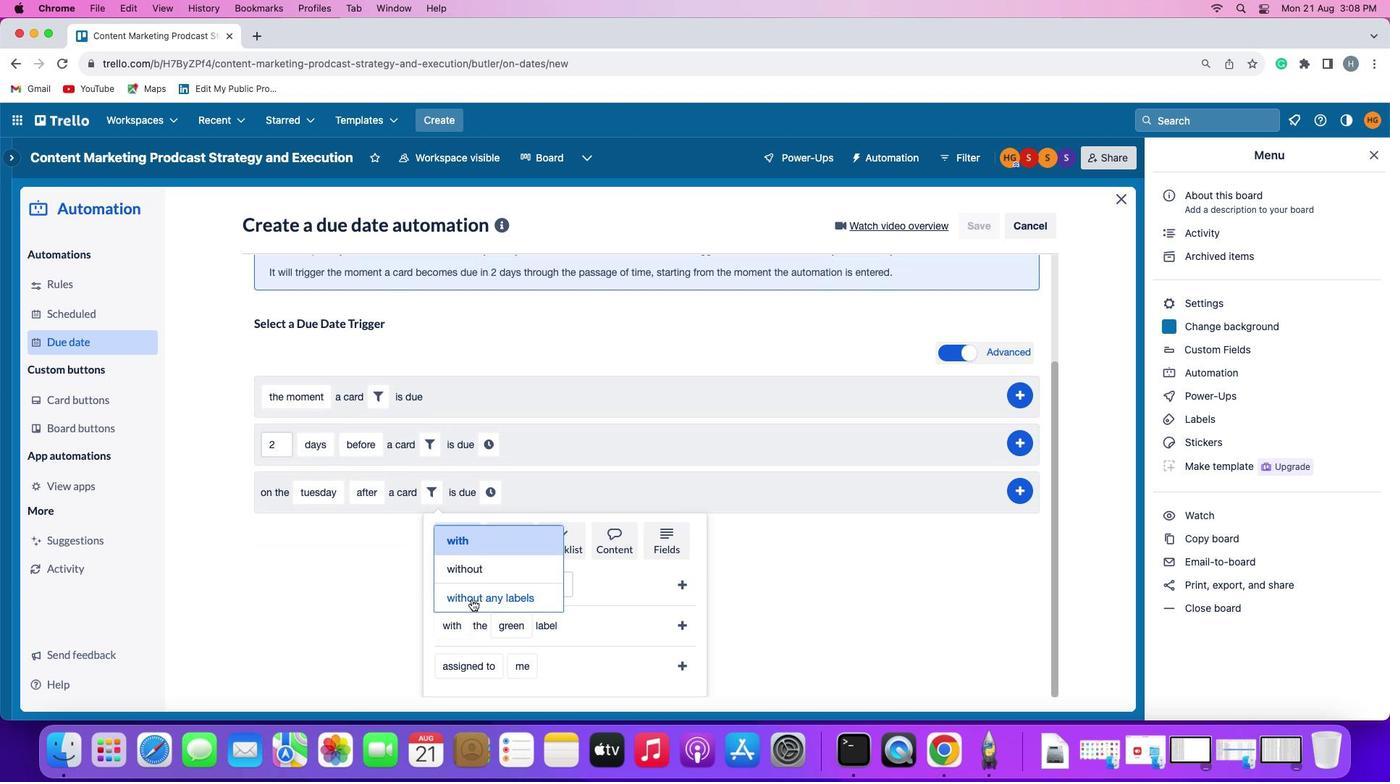 
Action: Mouse pressed left at (468, 596)
Screenshot: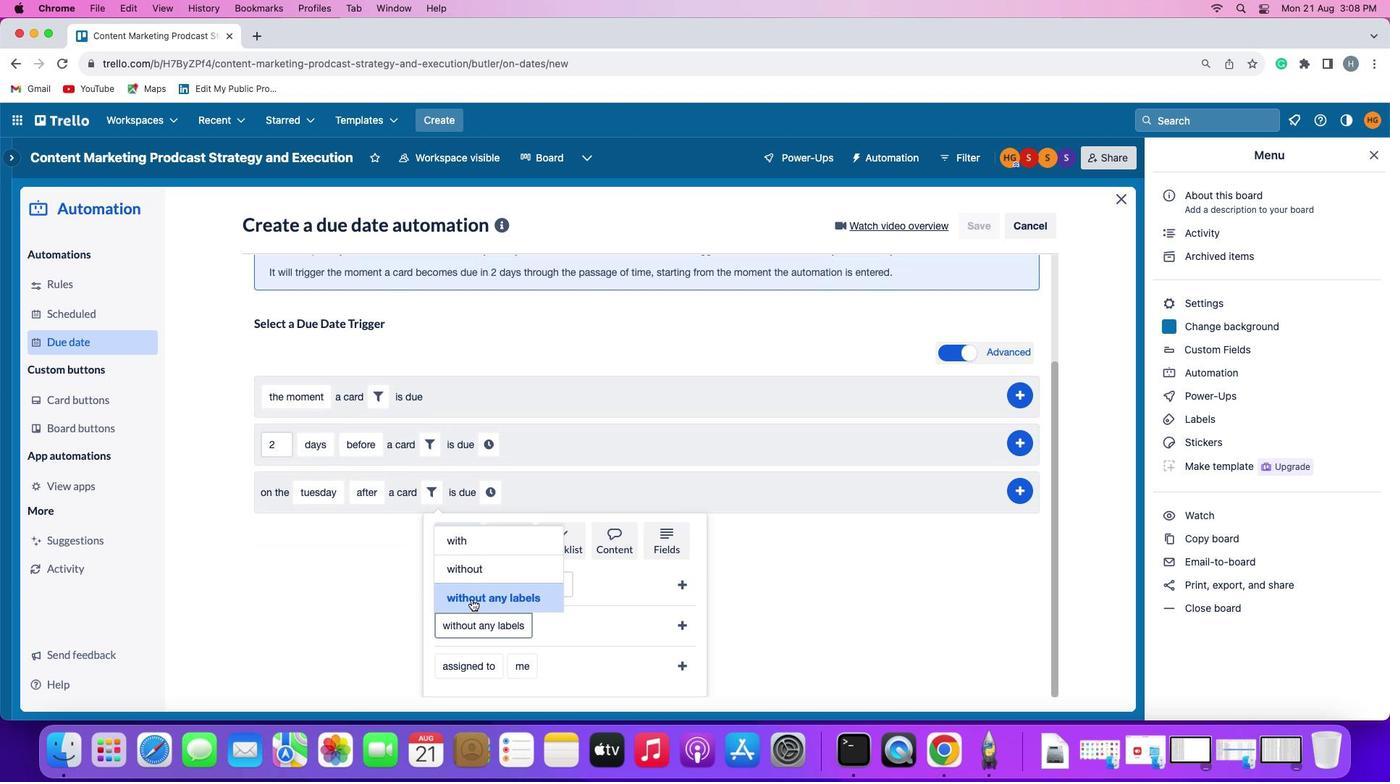 
Action: Mouse moved to (678, 623)
Screenshot: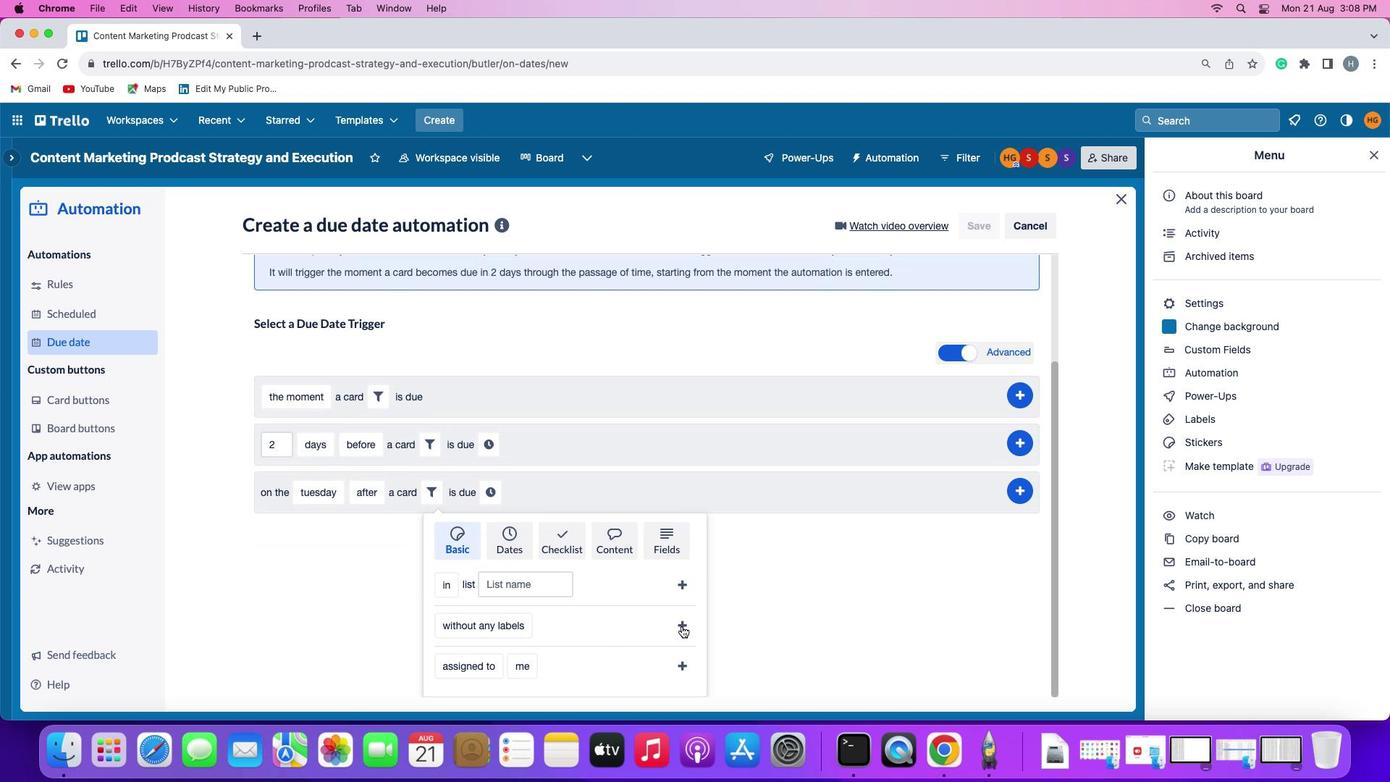 
Action: Mouse pressed left at (678, 623)
Screenshot: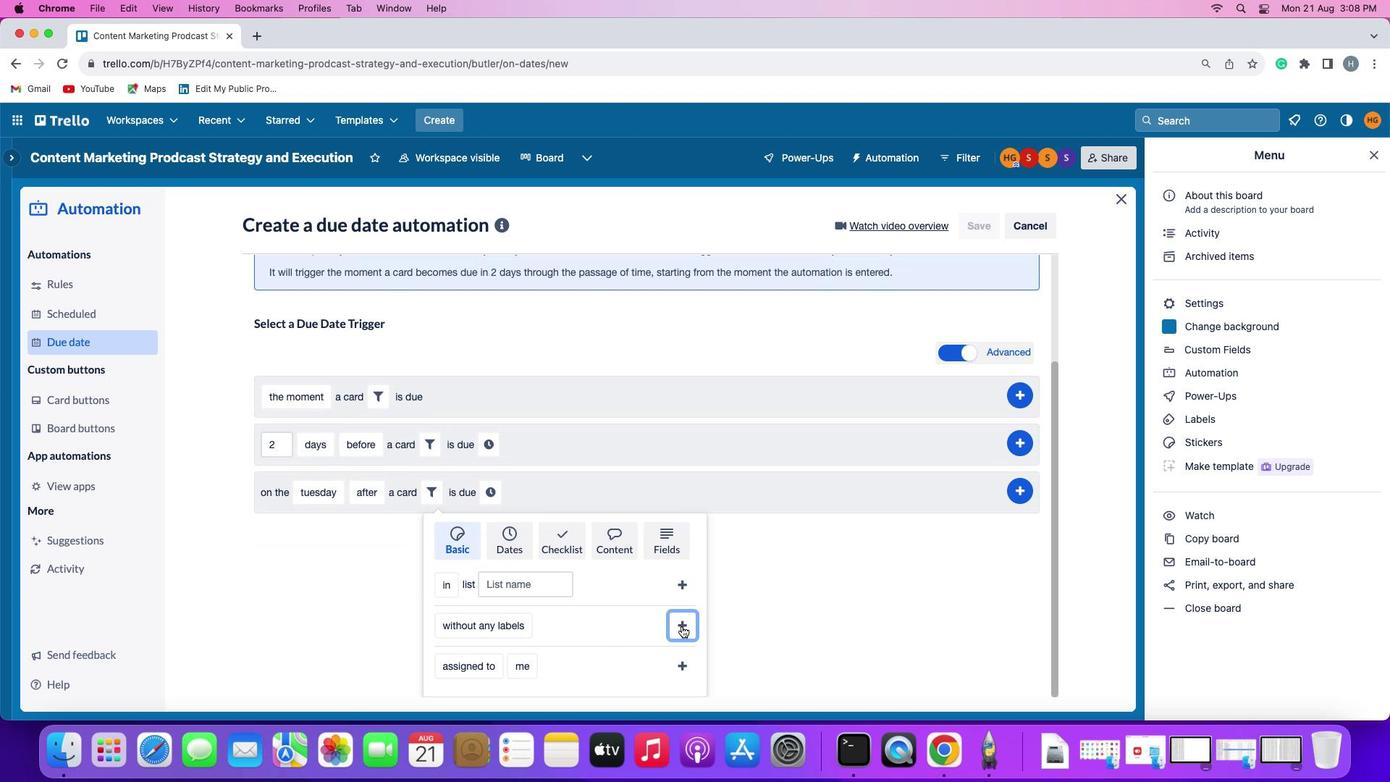 
Action: Mouse moved to (608, 623)
Screenshot: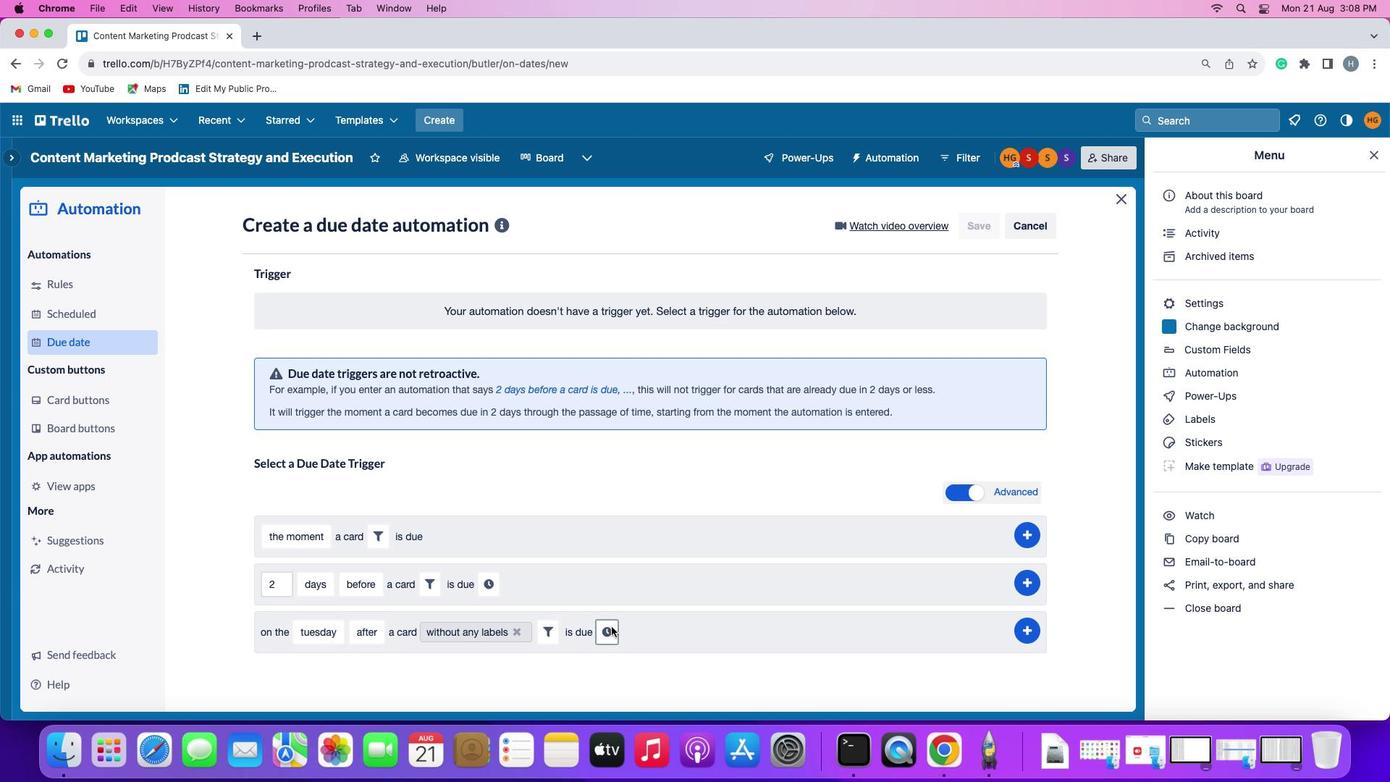 
Action: Mouse pressed left at (608, 623)
Screenshot: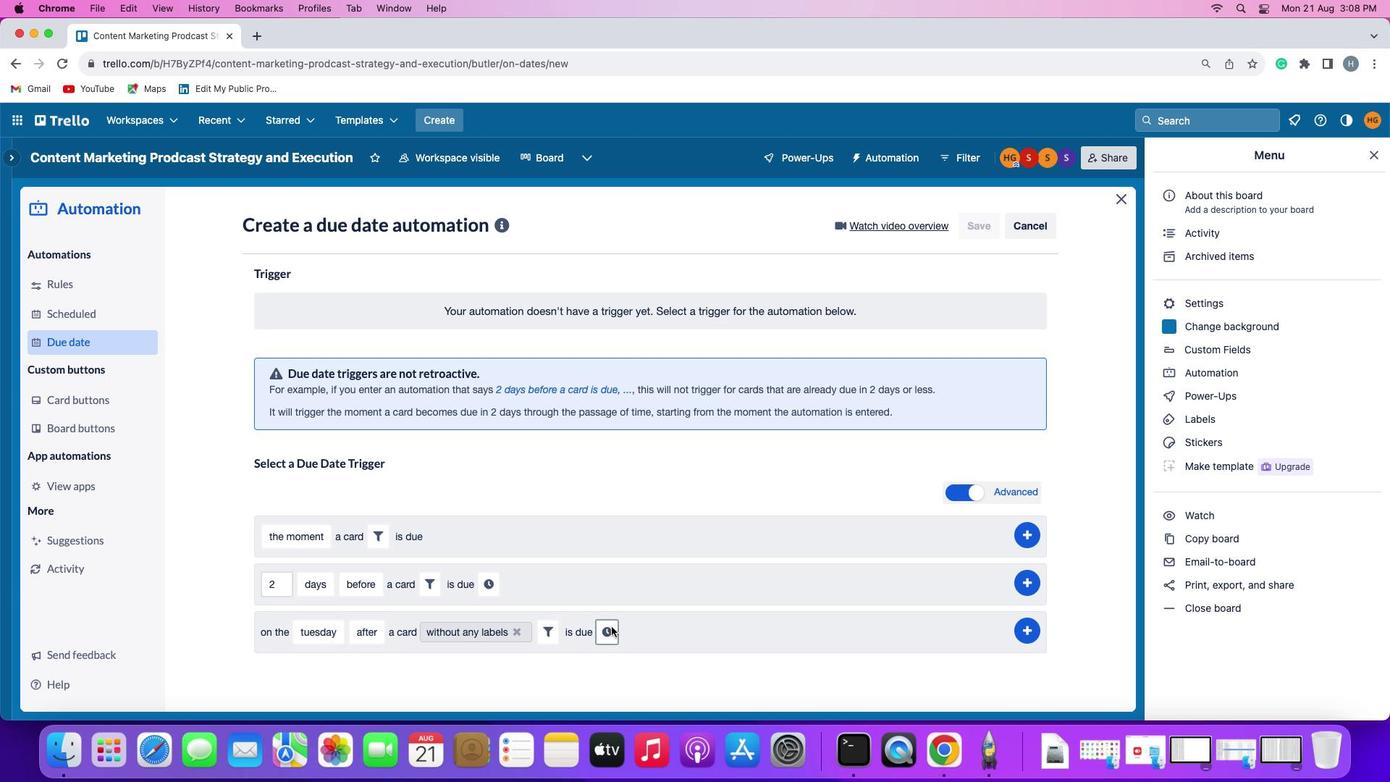 
Action: Mouse moved to (636, 630)
Screenshot: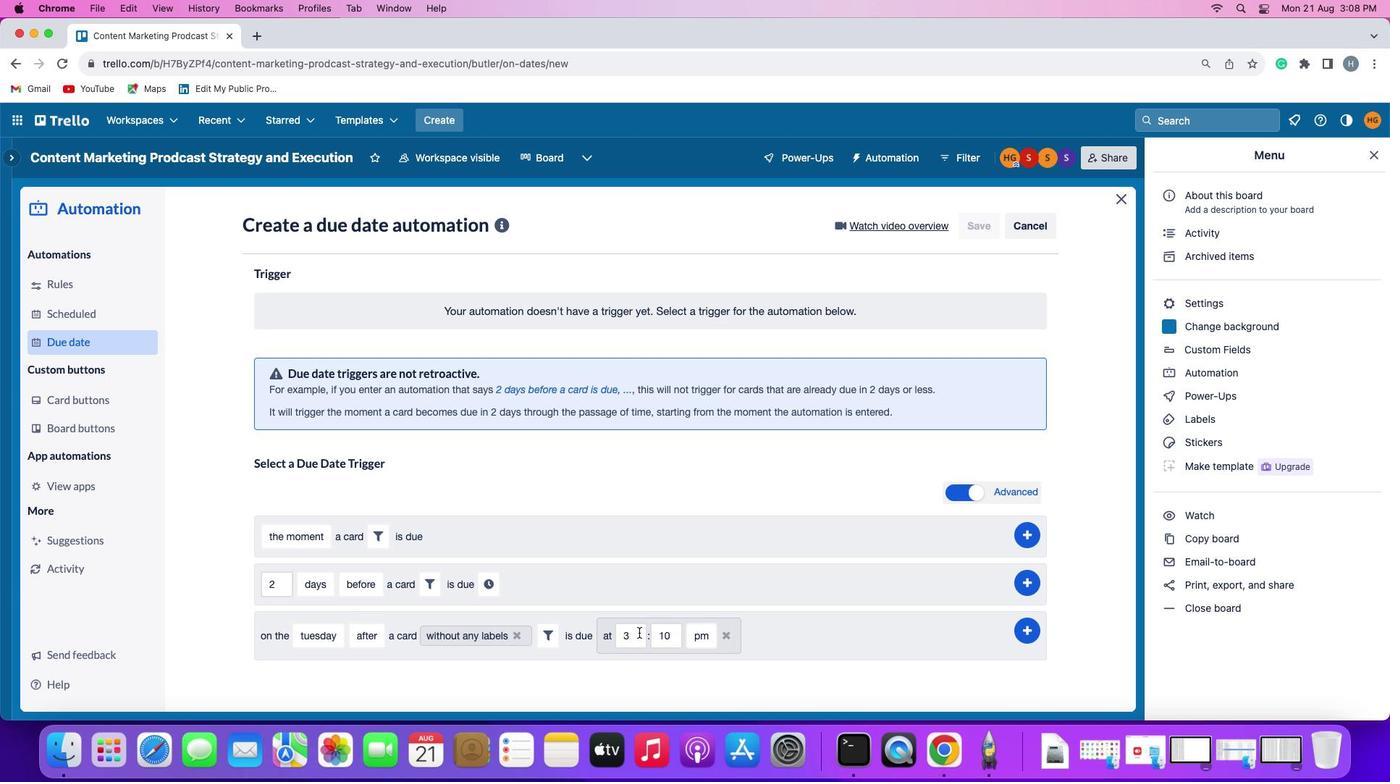 
Action: Mouse pressed left at (636, 630)
Screenshot: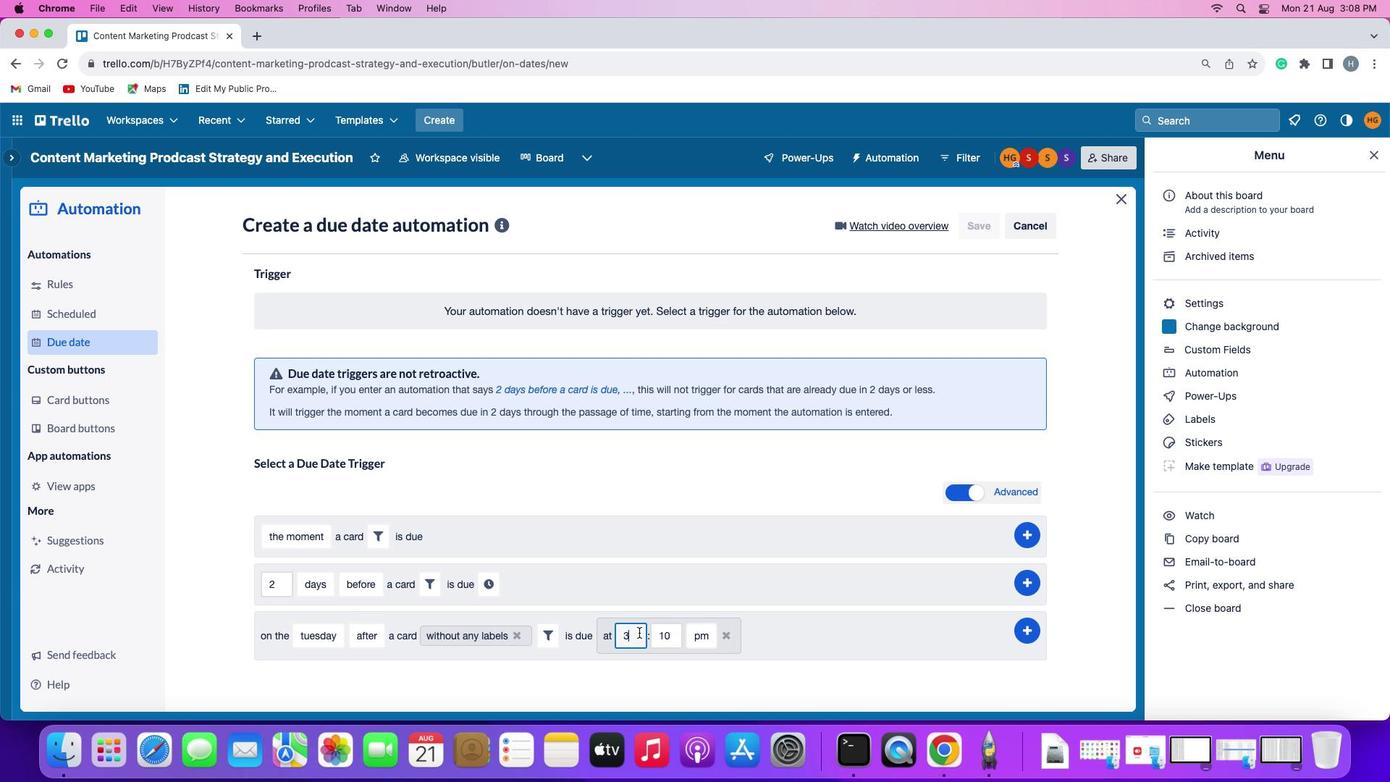 
Action: Mouse moved to (623, 631)
Screenshot: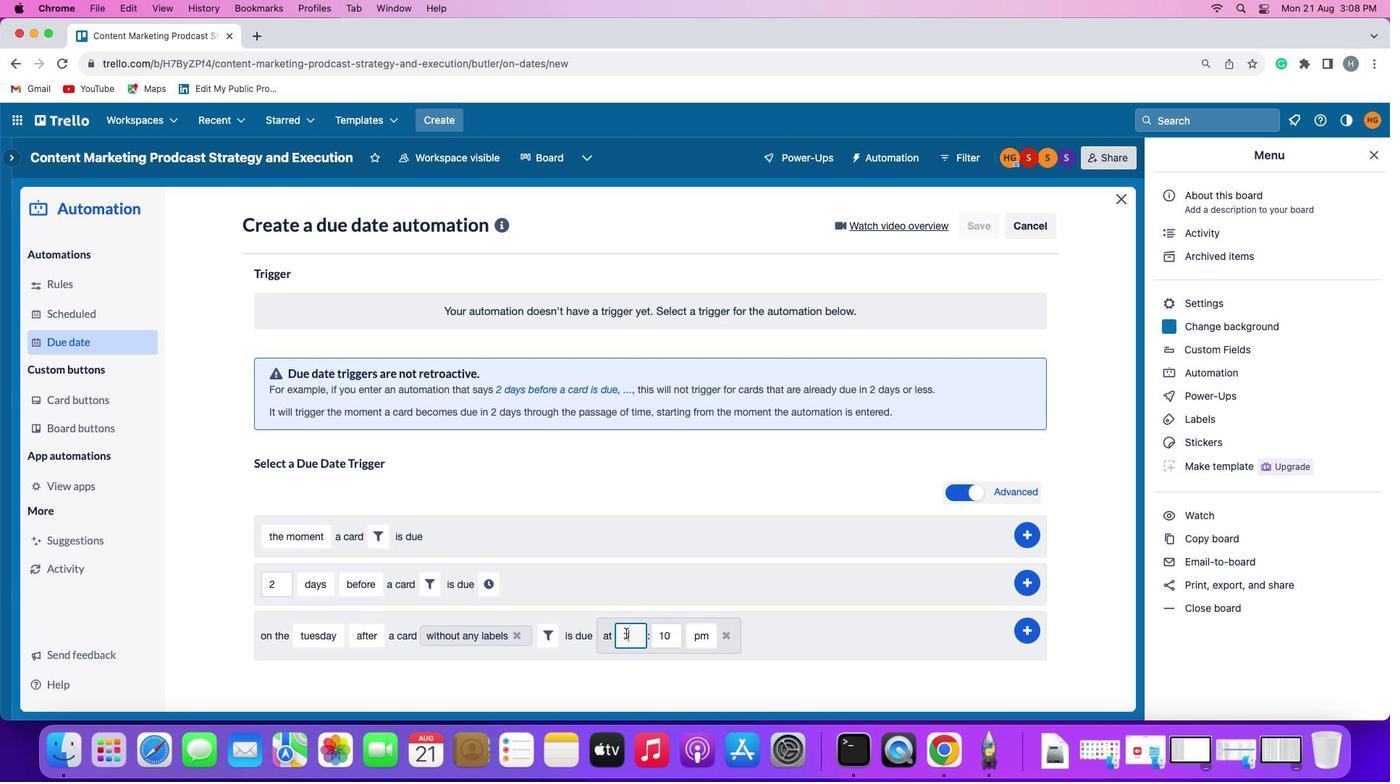 
Action: Key pressed Key.backspace'1''1'
Screenshot: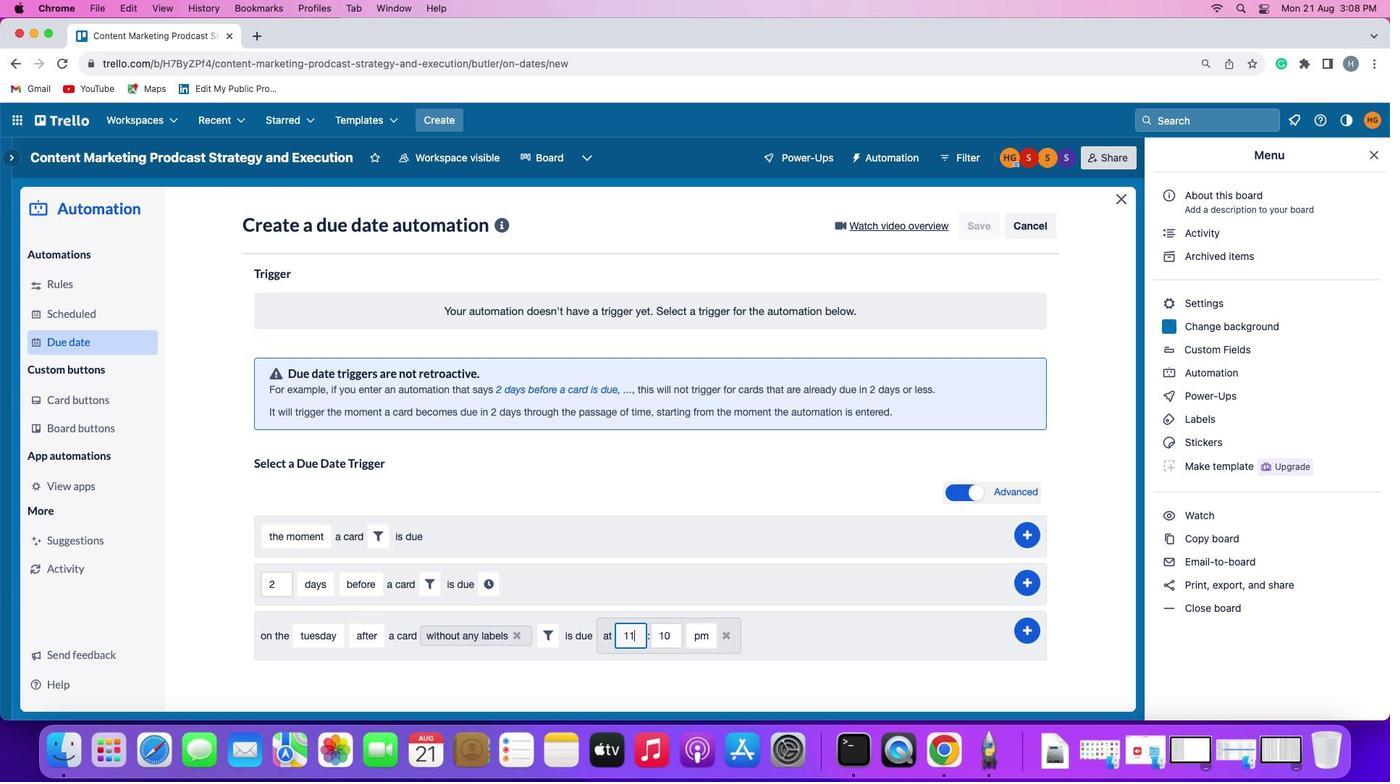 
Action: Mouse moved to (659, 630)
Screenshot: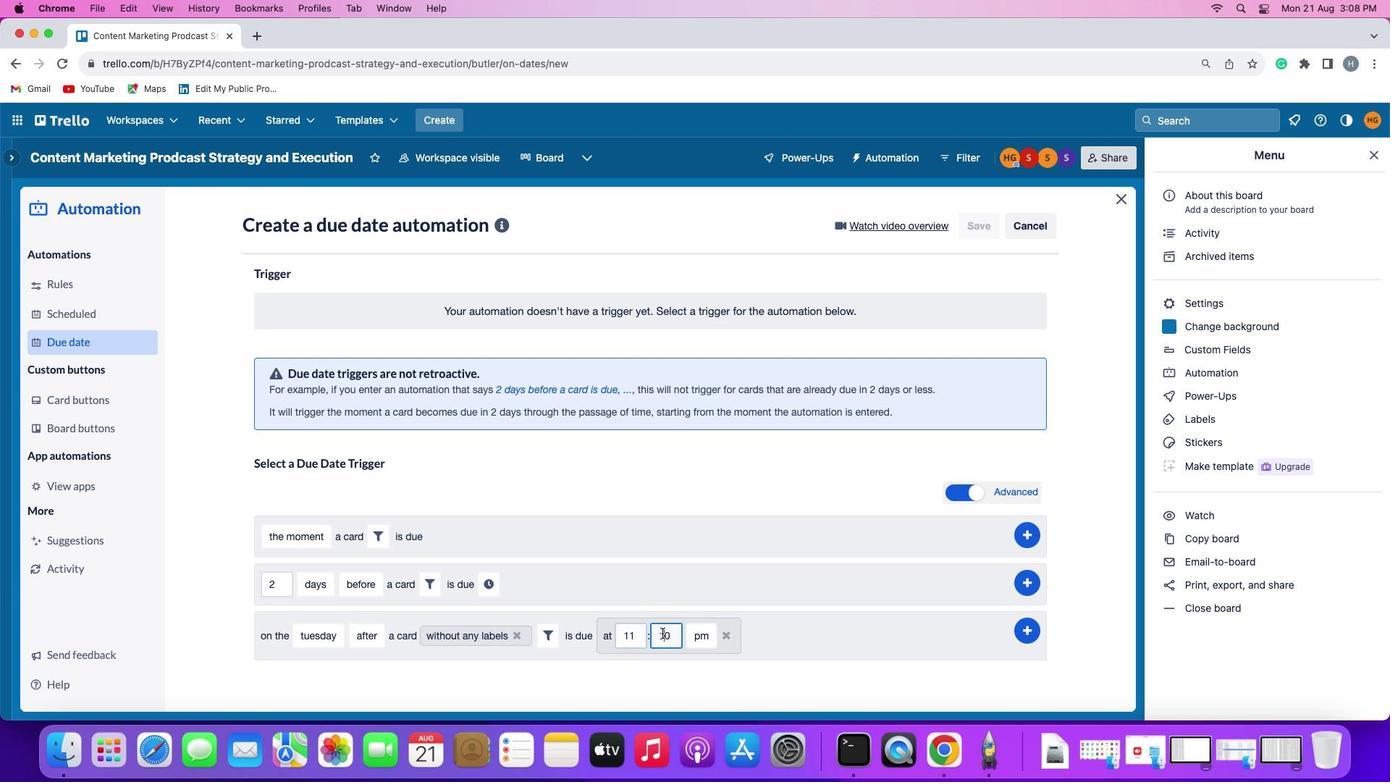 
Action: Mouse pressed left at (659, 630)
Screenshot: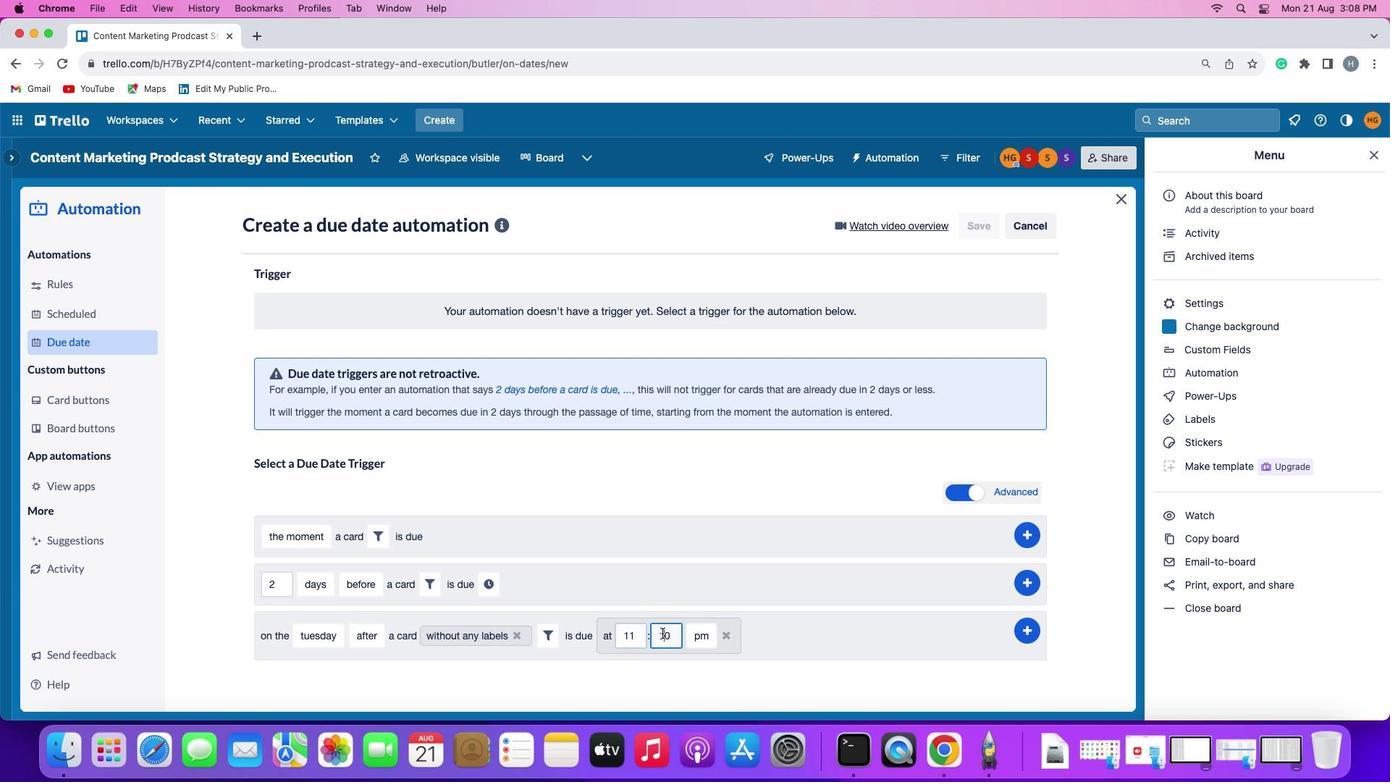 
Action: Key pressed Key.backspace'0'
Screenshot: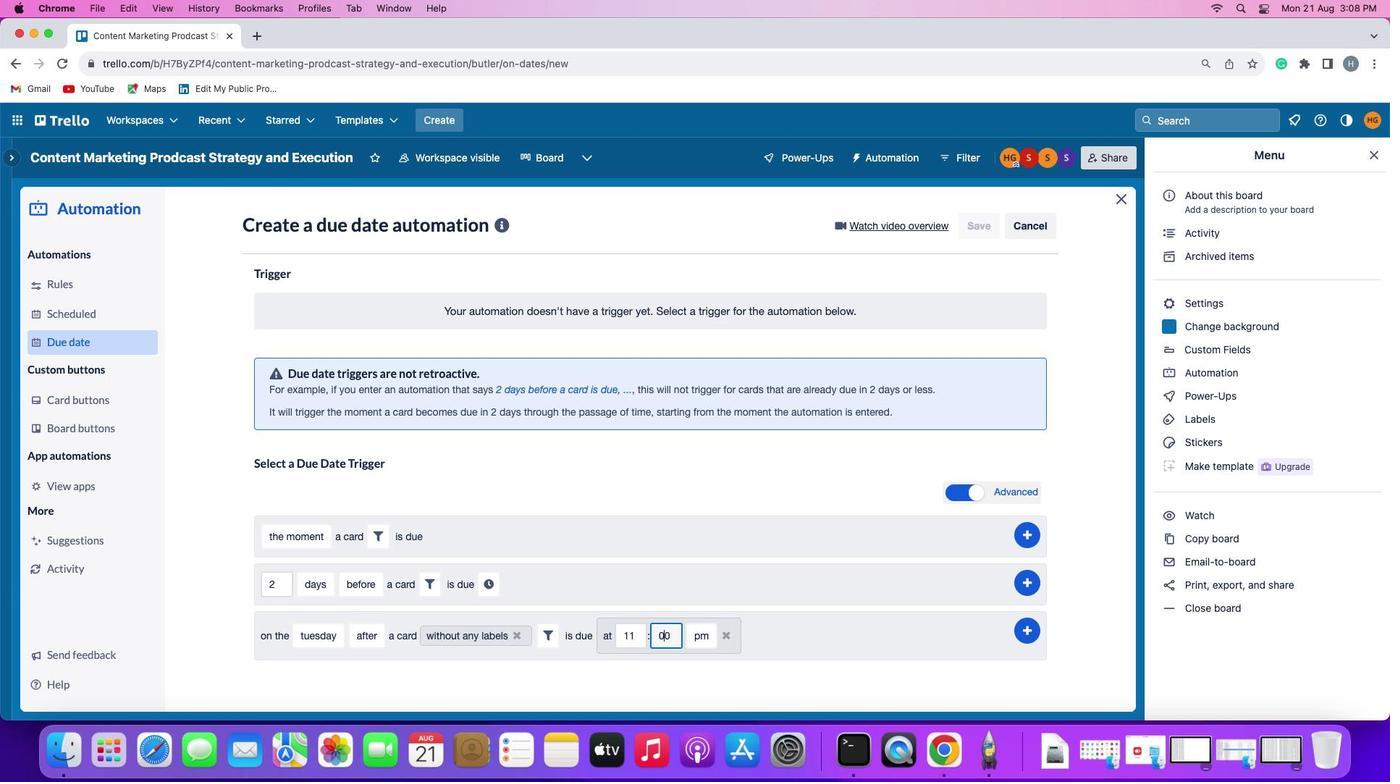 
Action: Mouse moved to (682, 628)
Screenshot: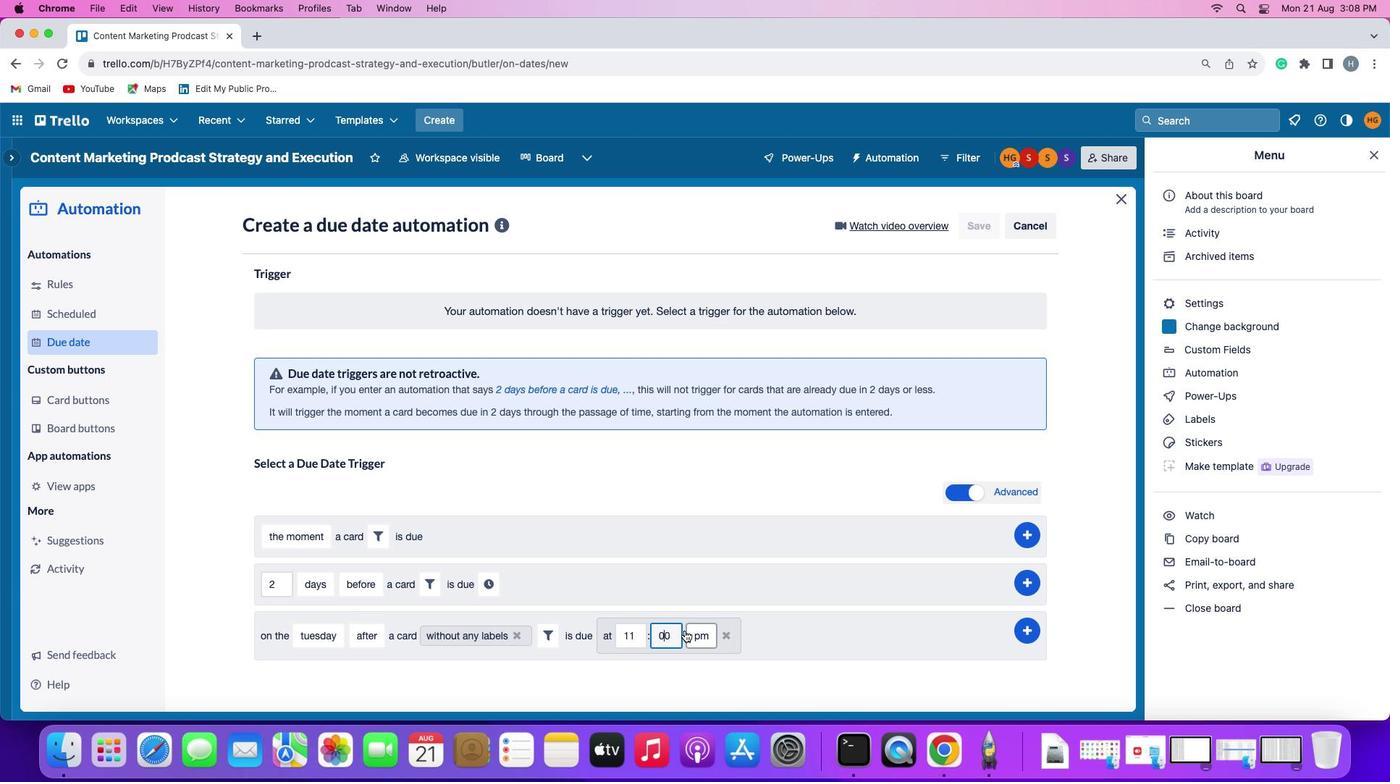 
Action: Mouse pressed left at (682, 628)
Screenshot: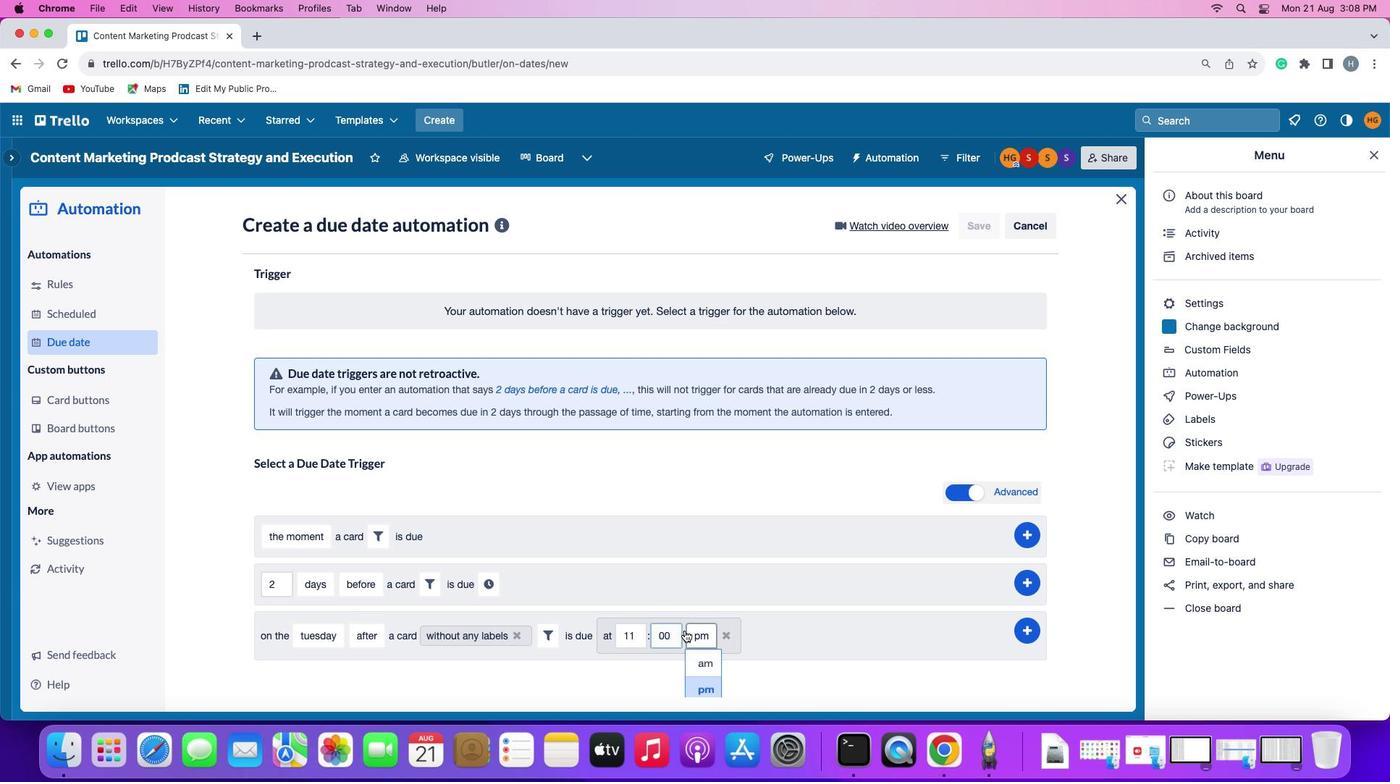 
Action: Mouse moved to (696, 653)
Screenshot: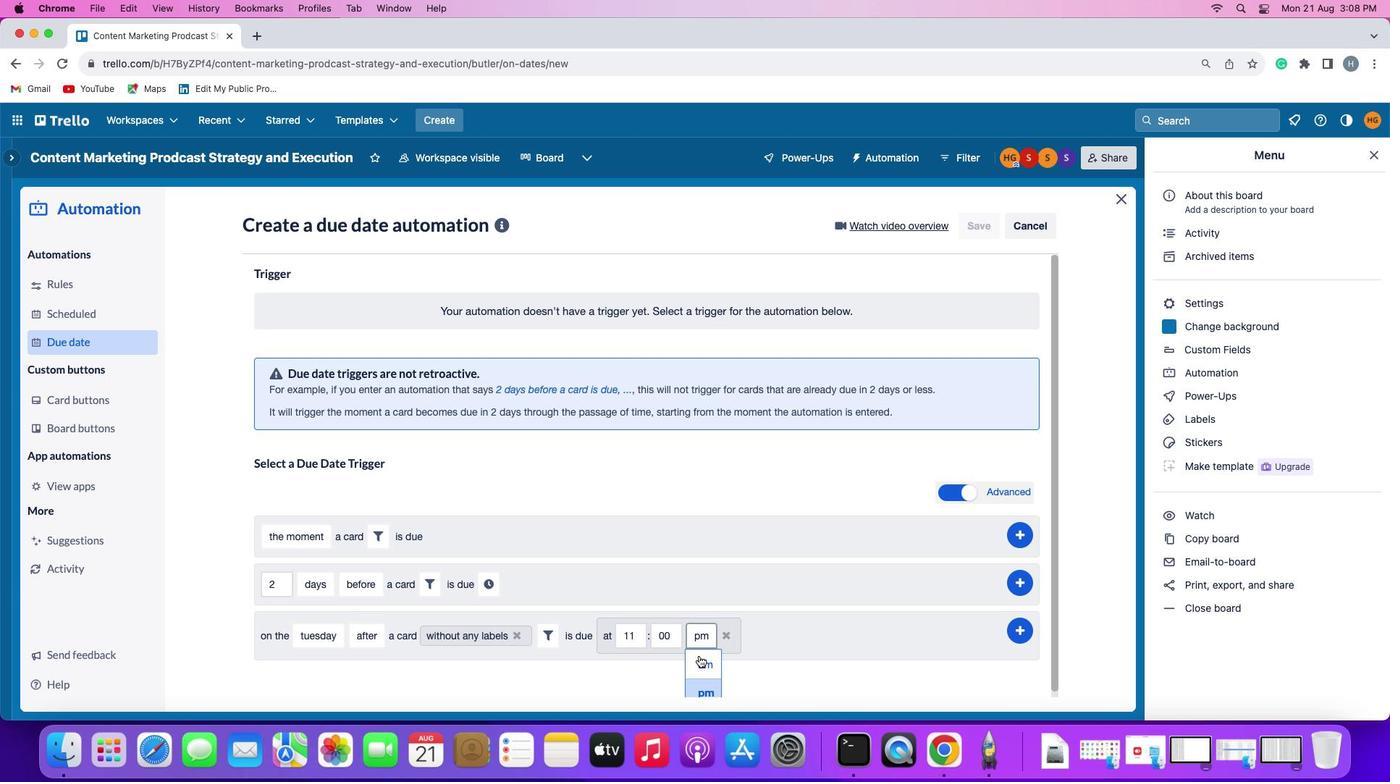 
Action: Mouse pressed left at (696, 653)
Screenshot: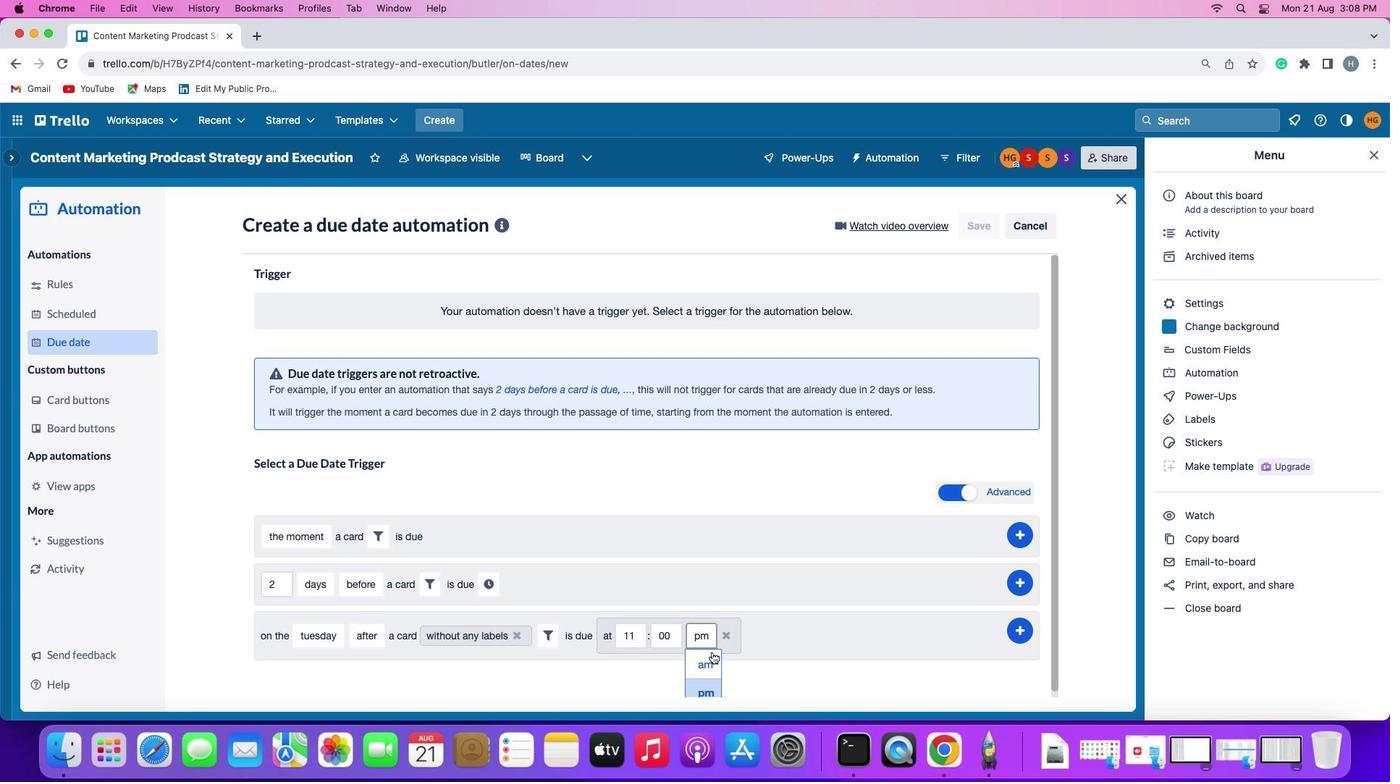 
Action: Mouse moved to (1024, 623)
Screenshot: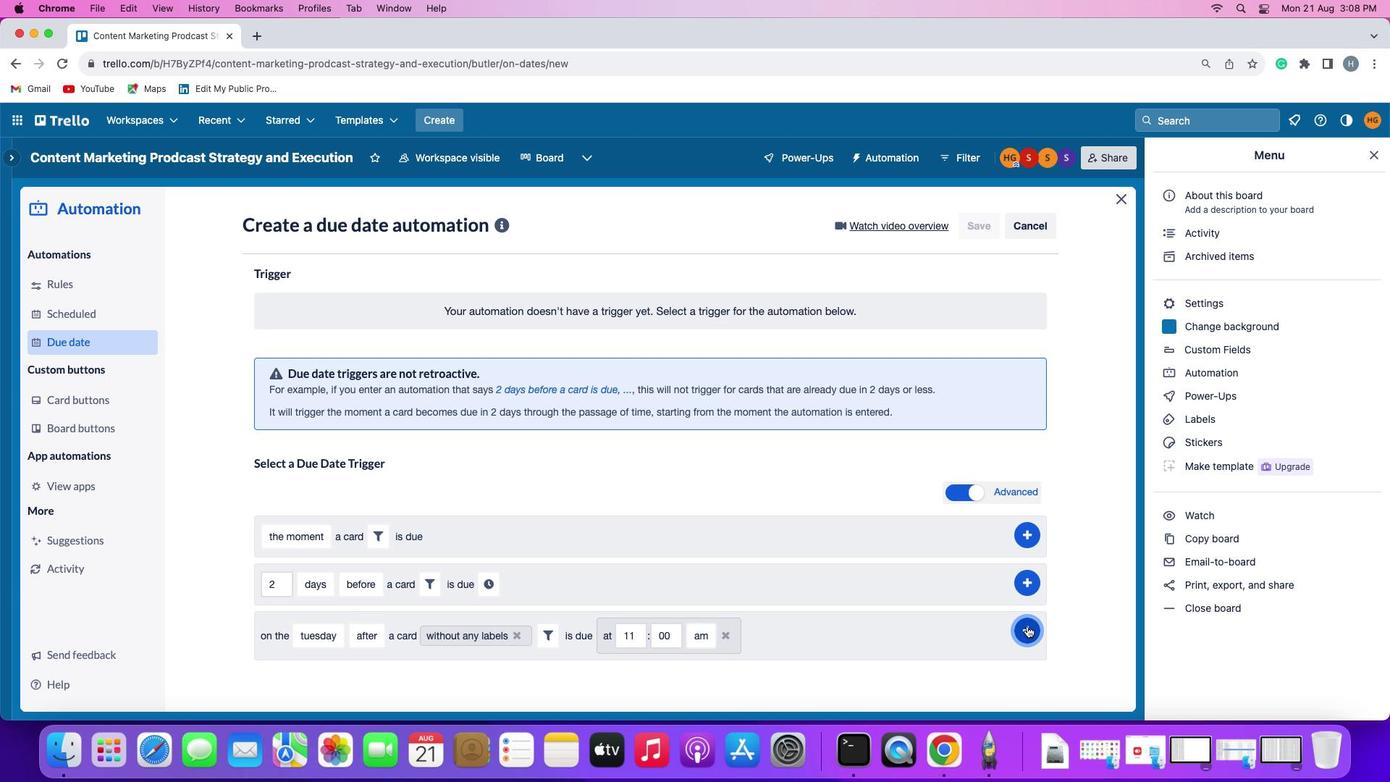 
Action: Mouse pressed left at (1024, 623)
Screenshot: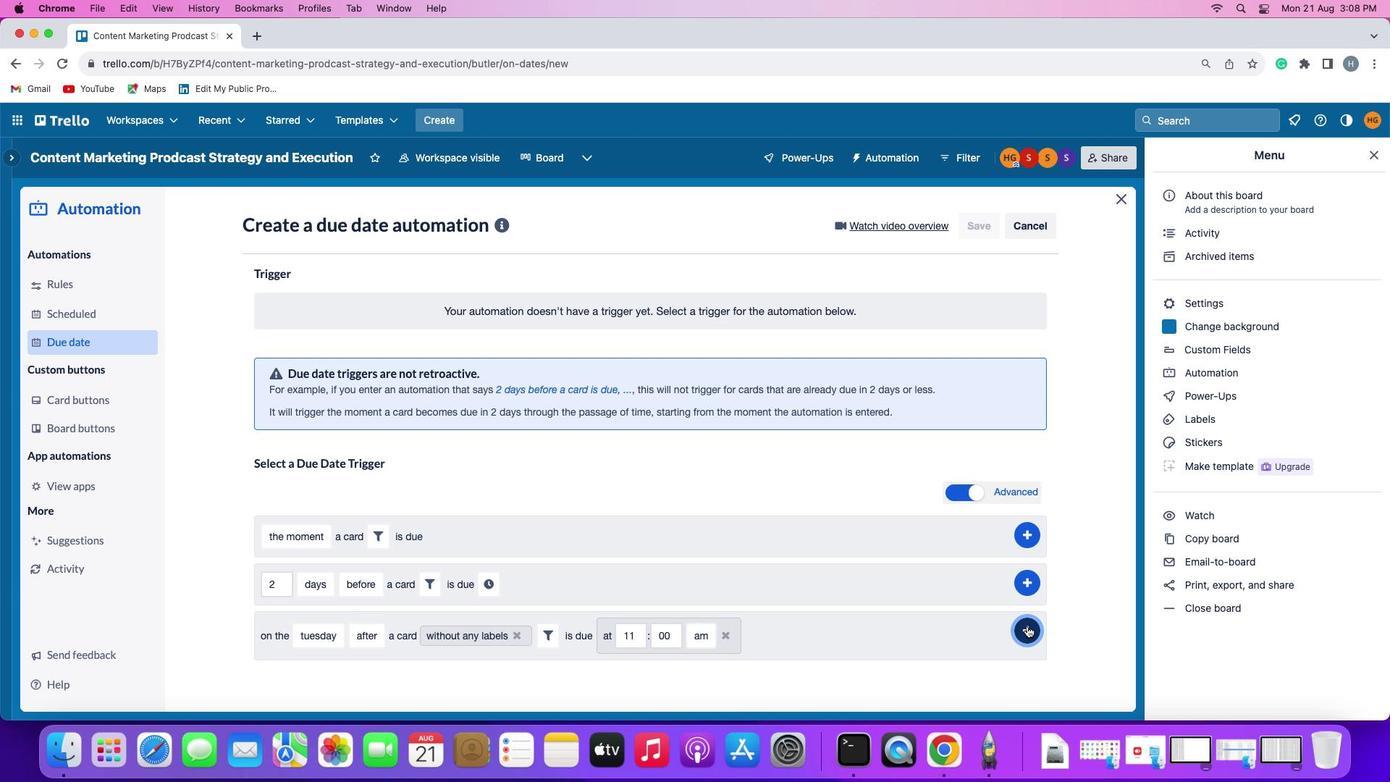 
Action: Mouse moved to (1109, 525)
Screenshot: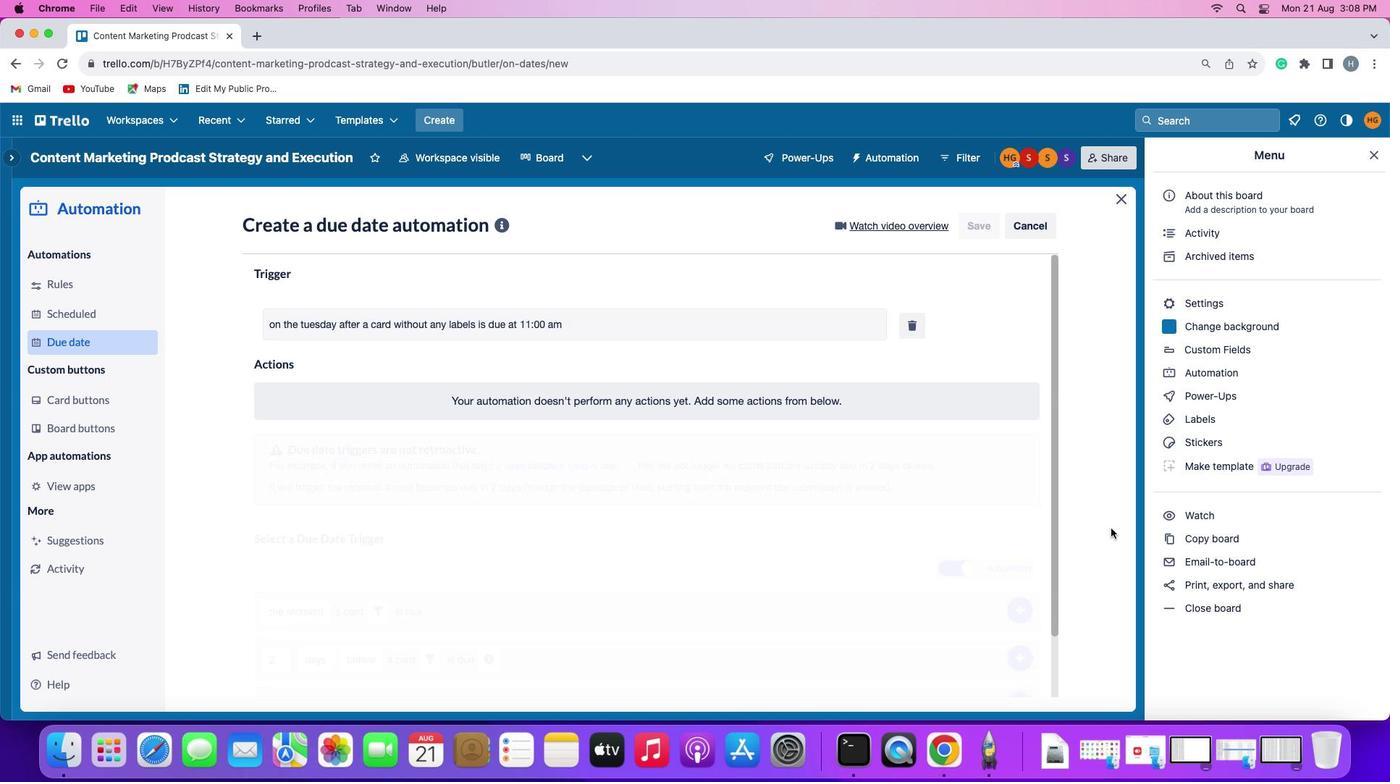 
